 Task: For heading Arial with bold.  font size for heading22,  'Change the font style of data to'Arial Narrow.  and font size to 14,  Change the alignment of both headline & data to Align middle.  In the sheet   Victory Sales log book
Action: Mouse moved to (66, 188)
Screenshot: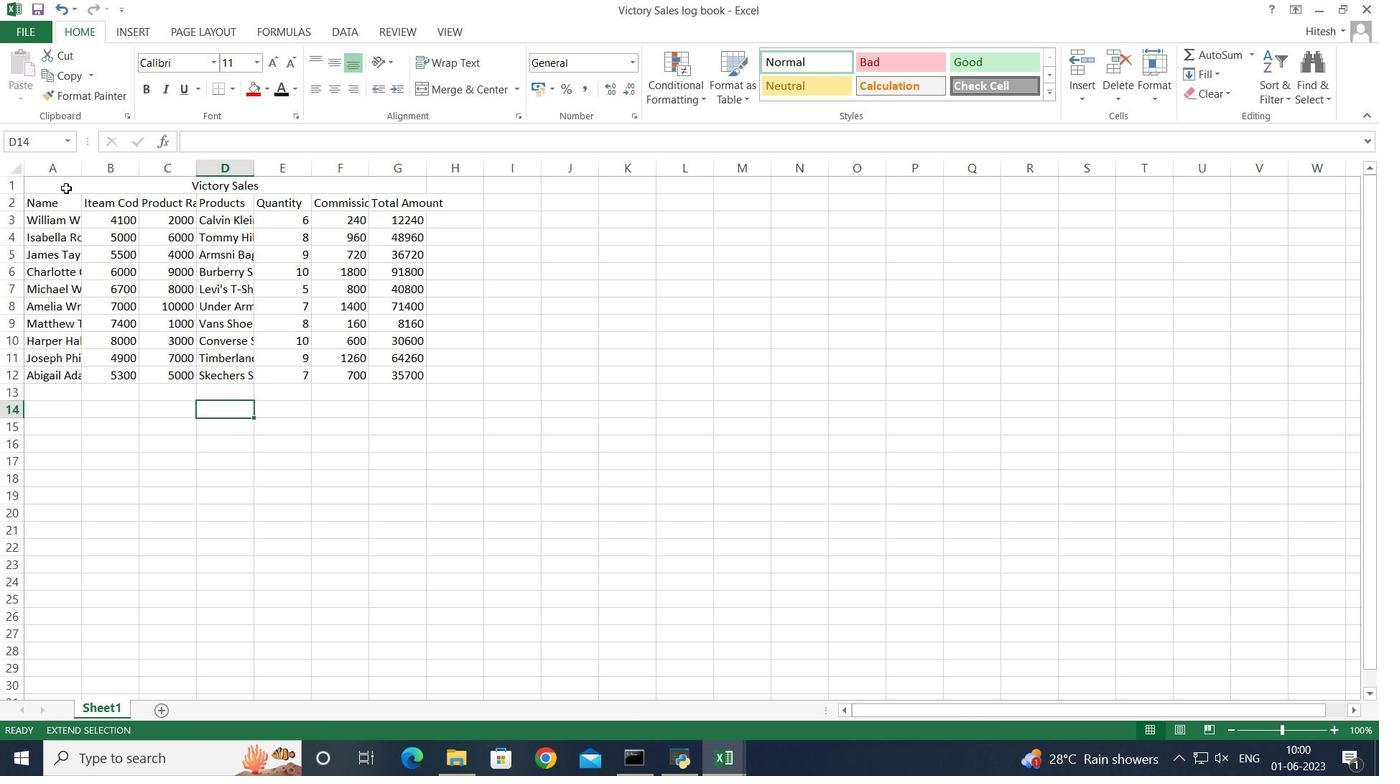 
Action: Mouse pressed left at (66, 188)
Screenshot: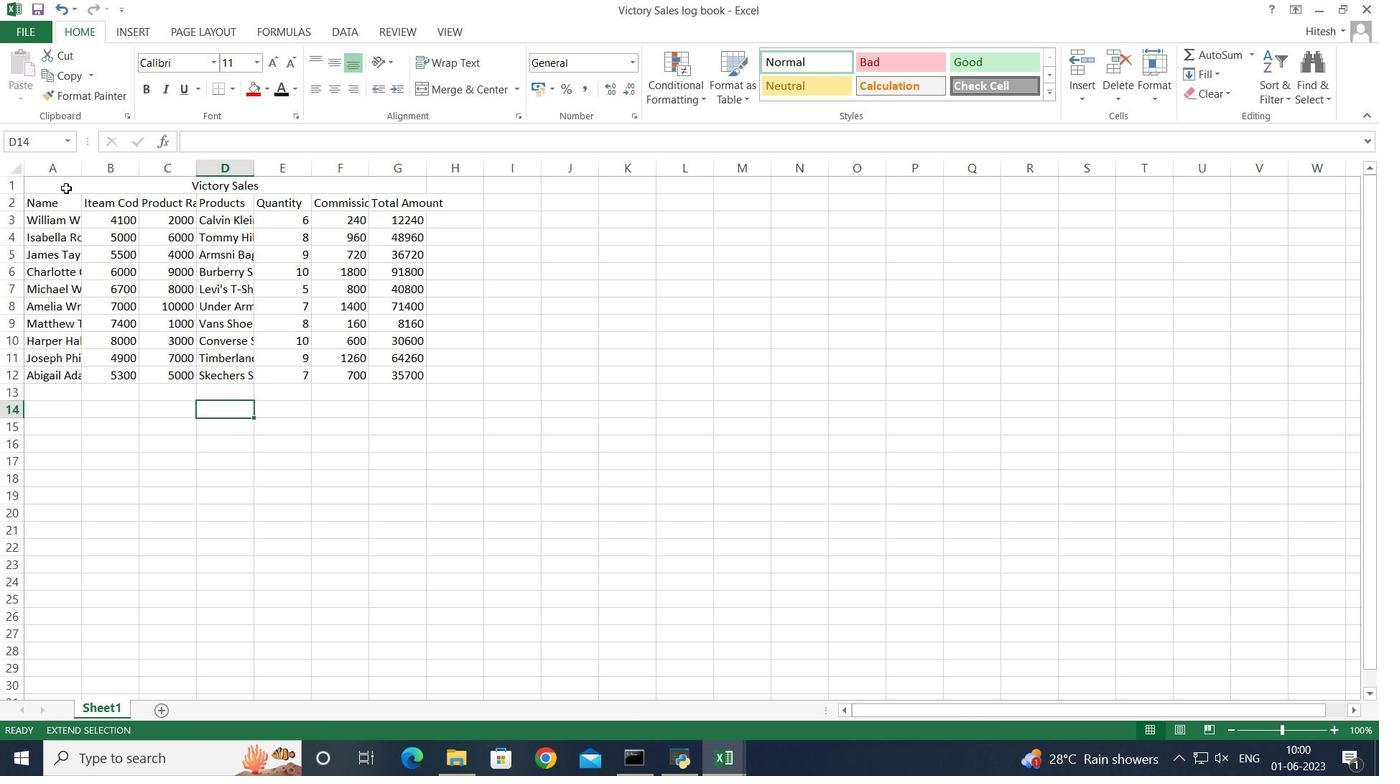 
Action: Mouse moved to (150, 488)
Screenshot: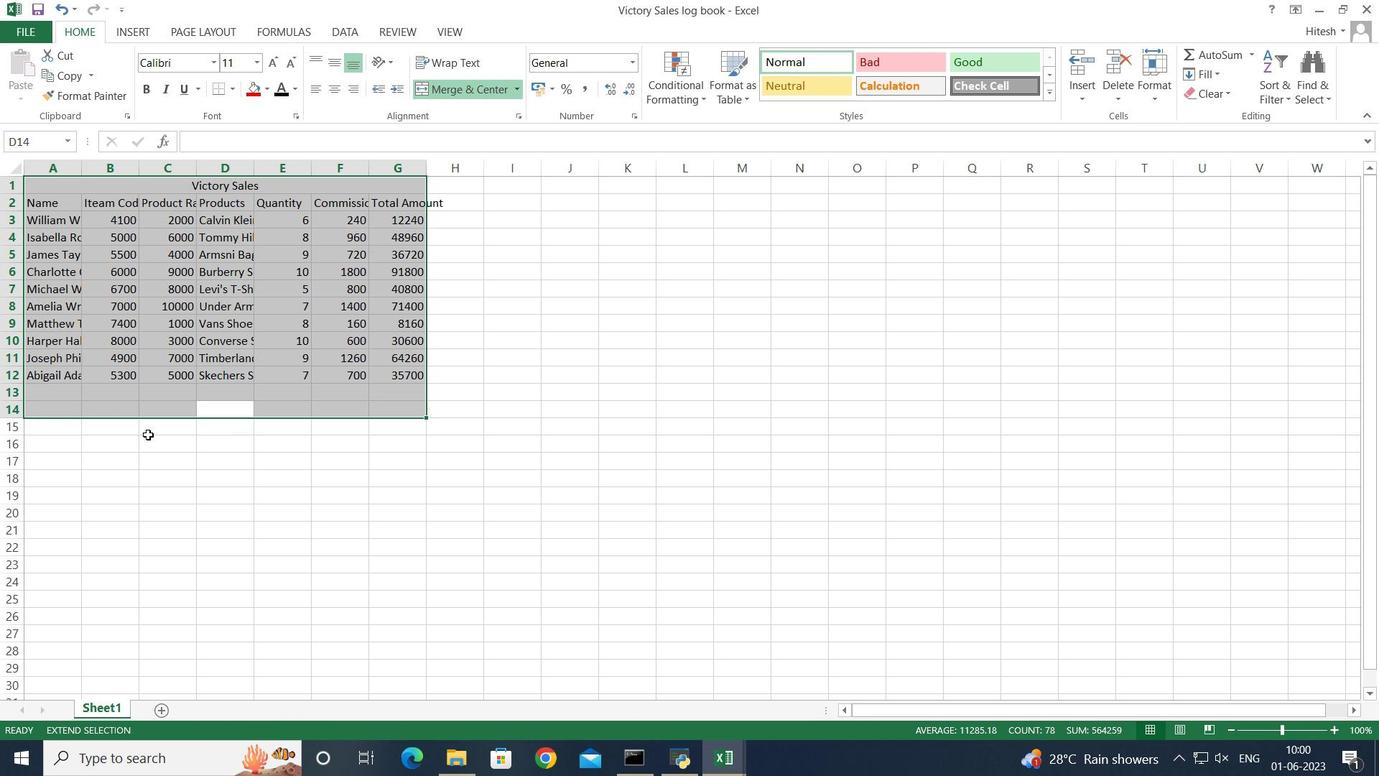 
Action: Mouse pressed left at (150, 488)
Screenshot: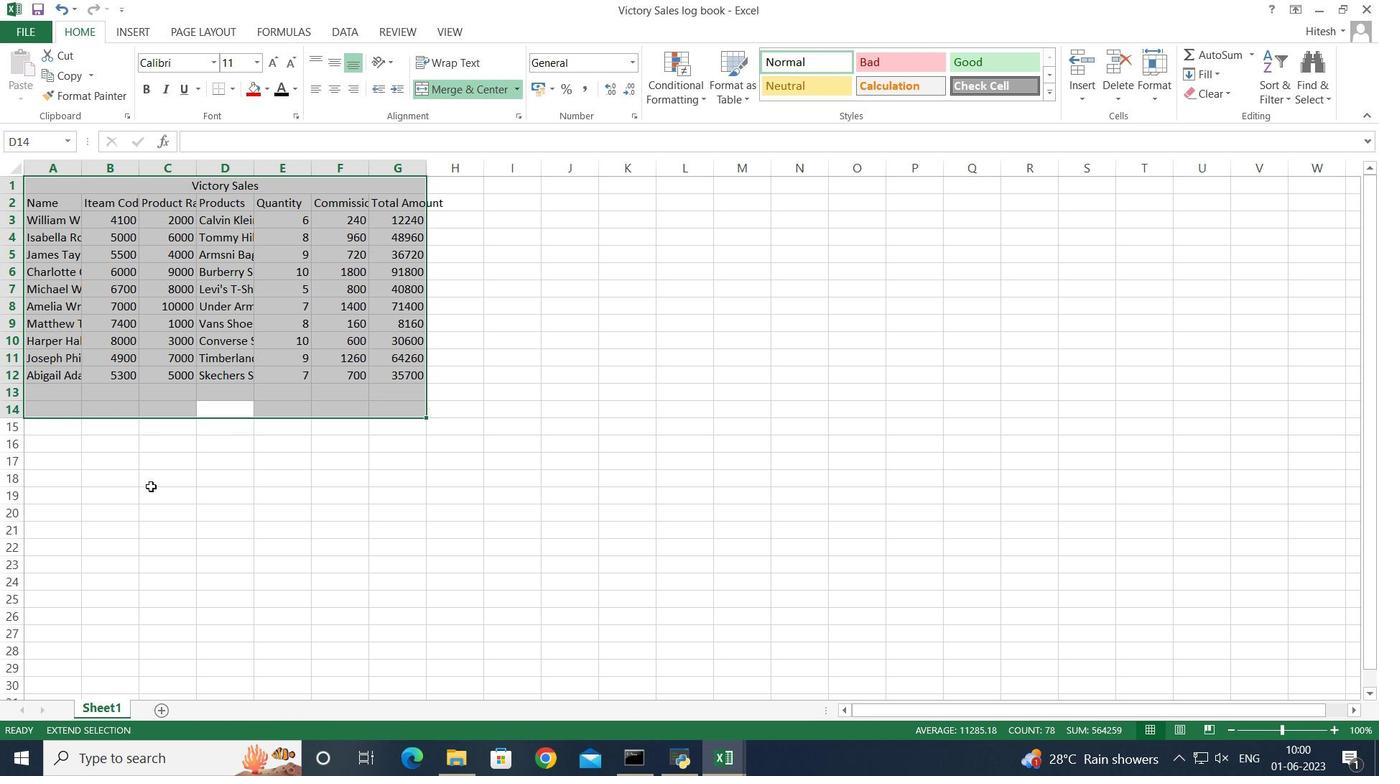 
Action: Mouse moved to (227, 406)
Screenshot: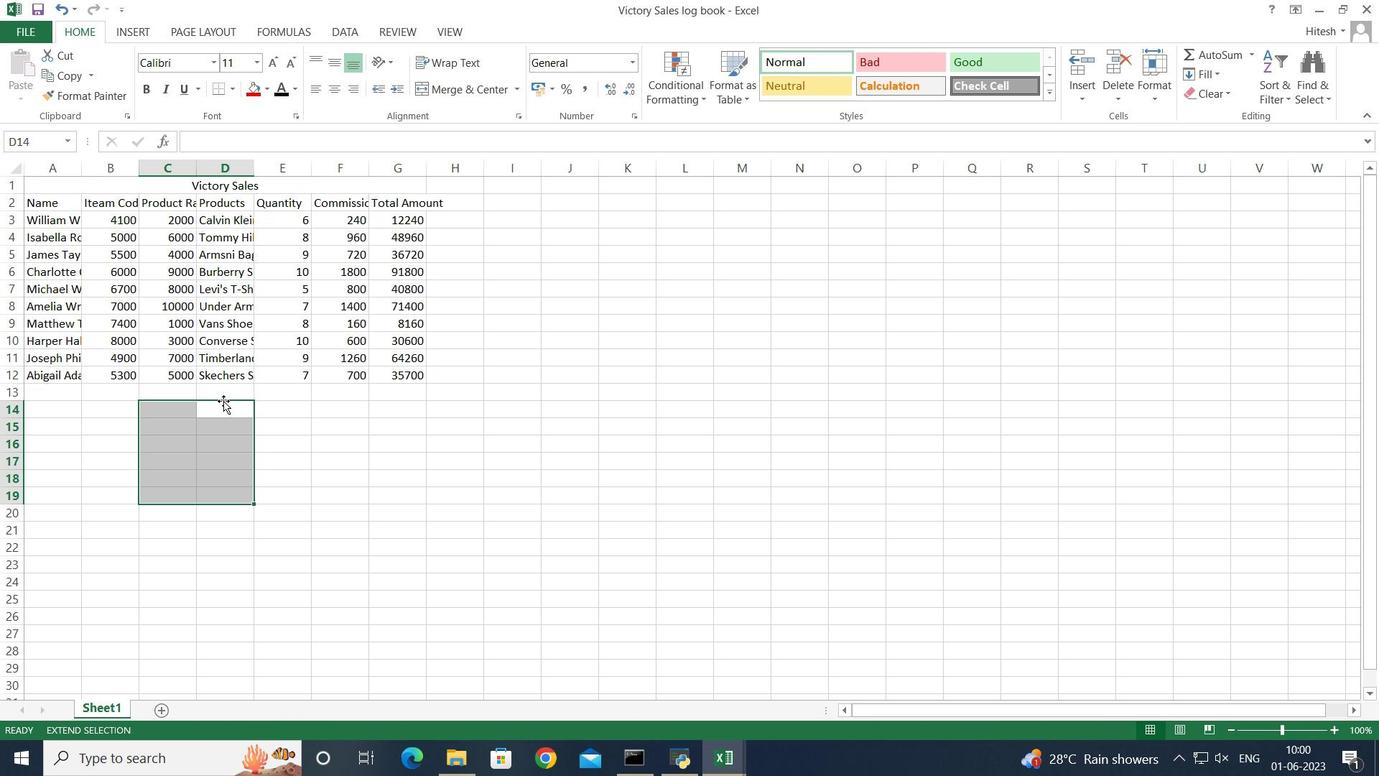 
Action: Mouse pressed left at (227, 406)
Screenshot: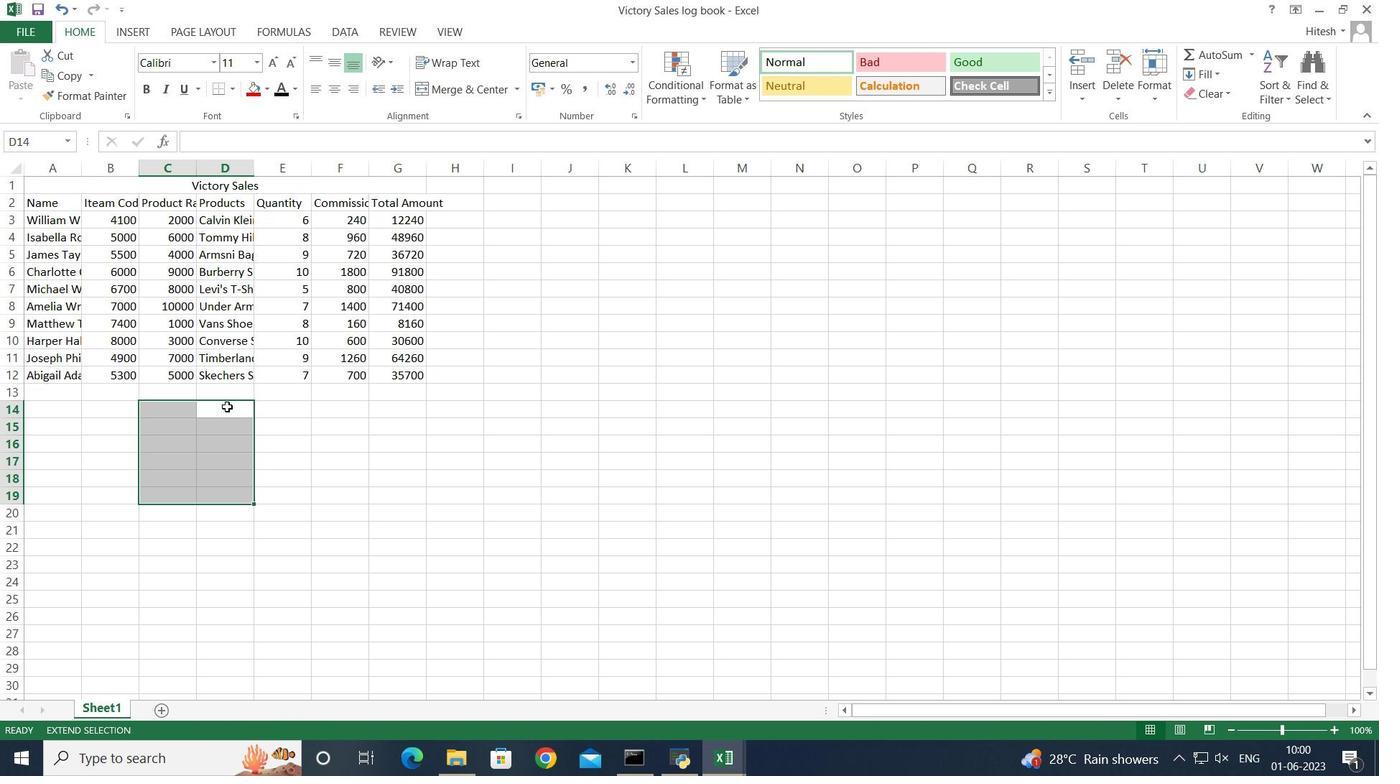 
Action: Key pressed j<Key.backspace><Key.backspace>
Screenshot: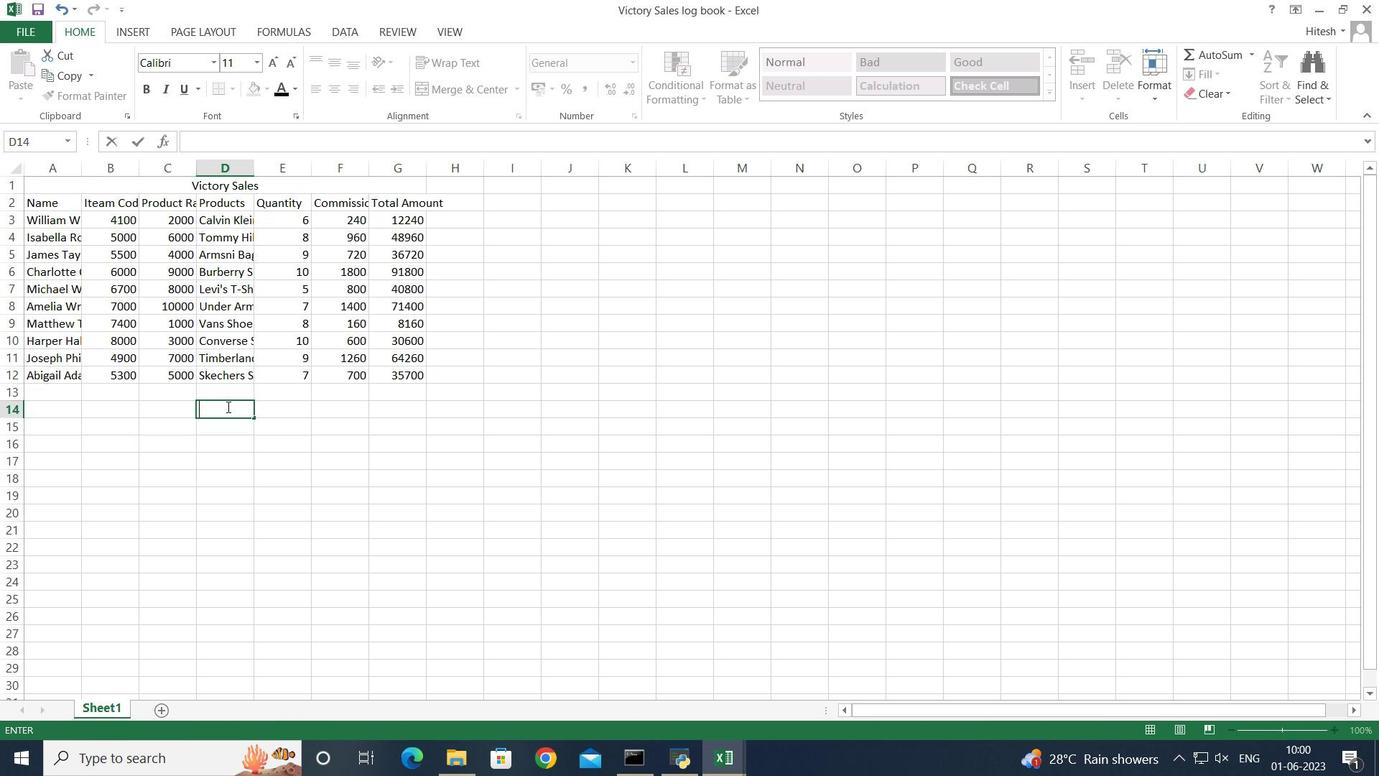 
Action: Mouse moved to (68, 179)
Screenshot: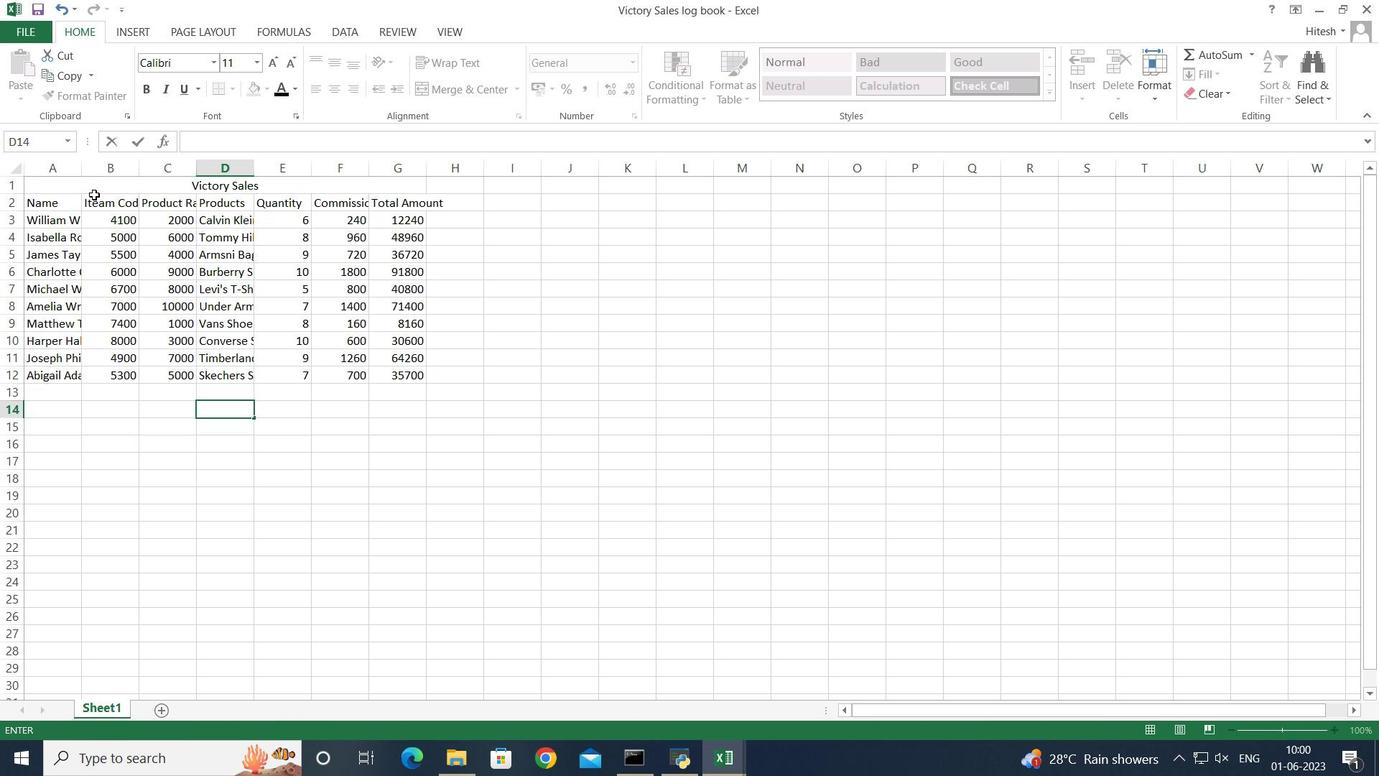 
Action: Mouse pressed left at (68, 179)
Screenshot: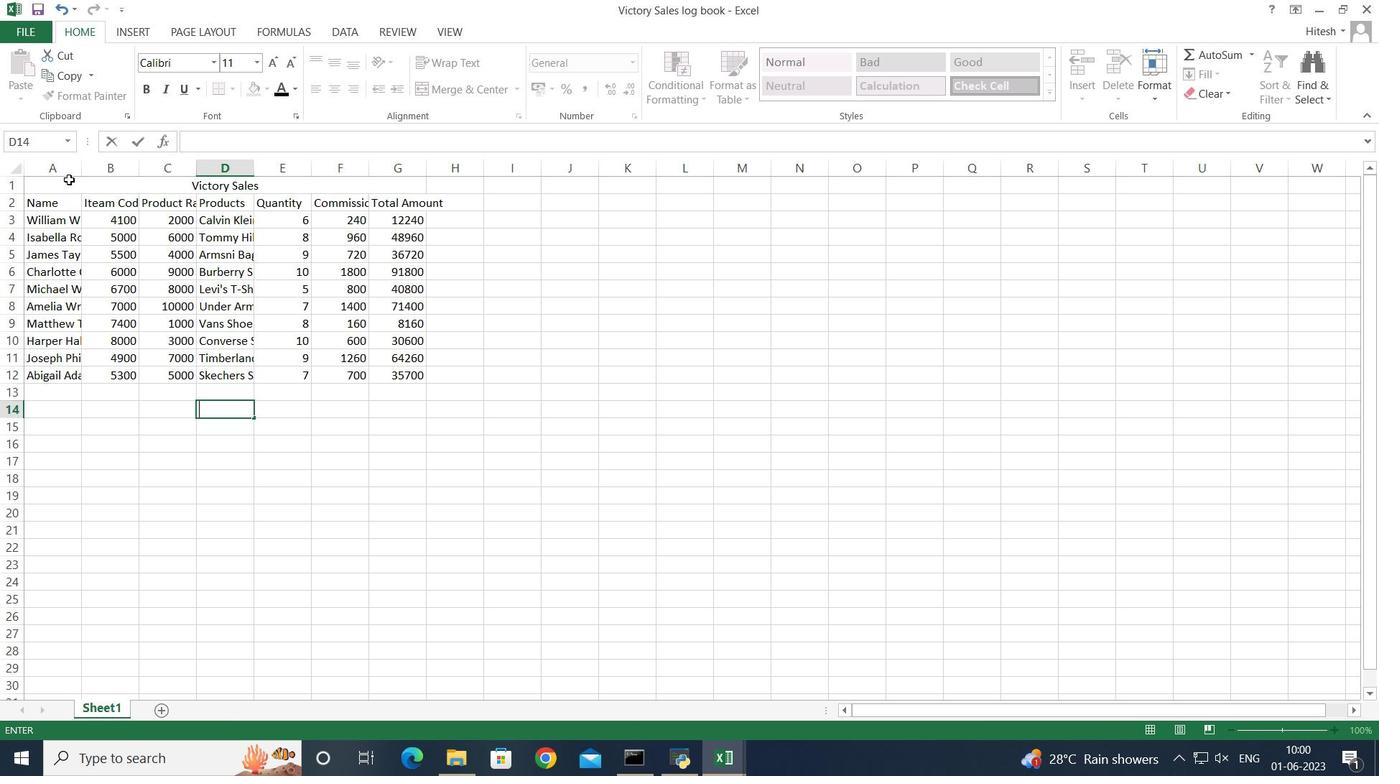 
Action: Mouse moved to (217, 62)
Screenshot: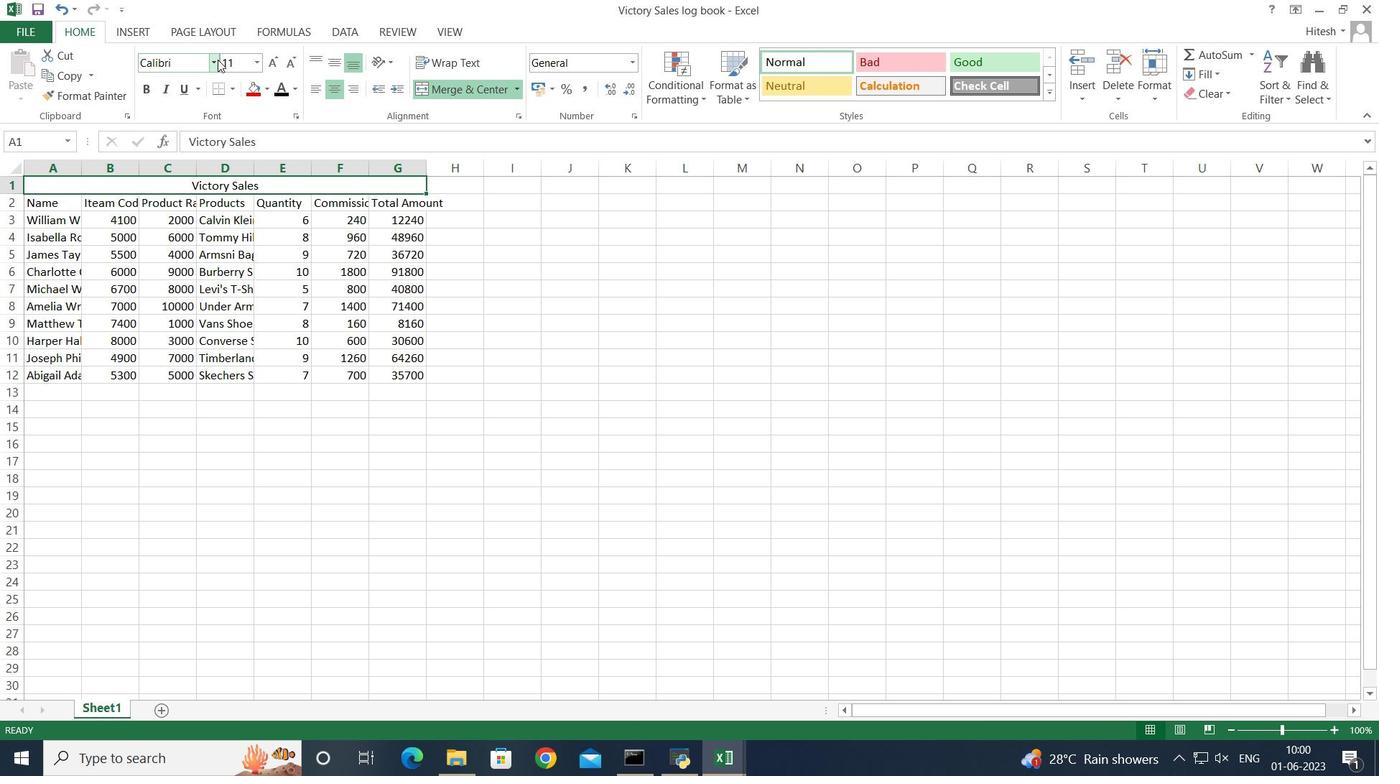 
Action: Mouse pressed left at (217, 62)
Screenshot: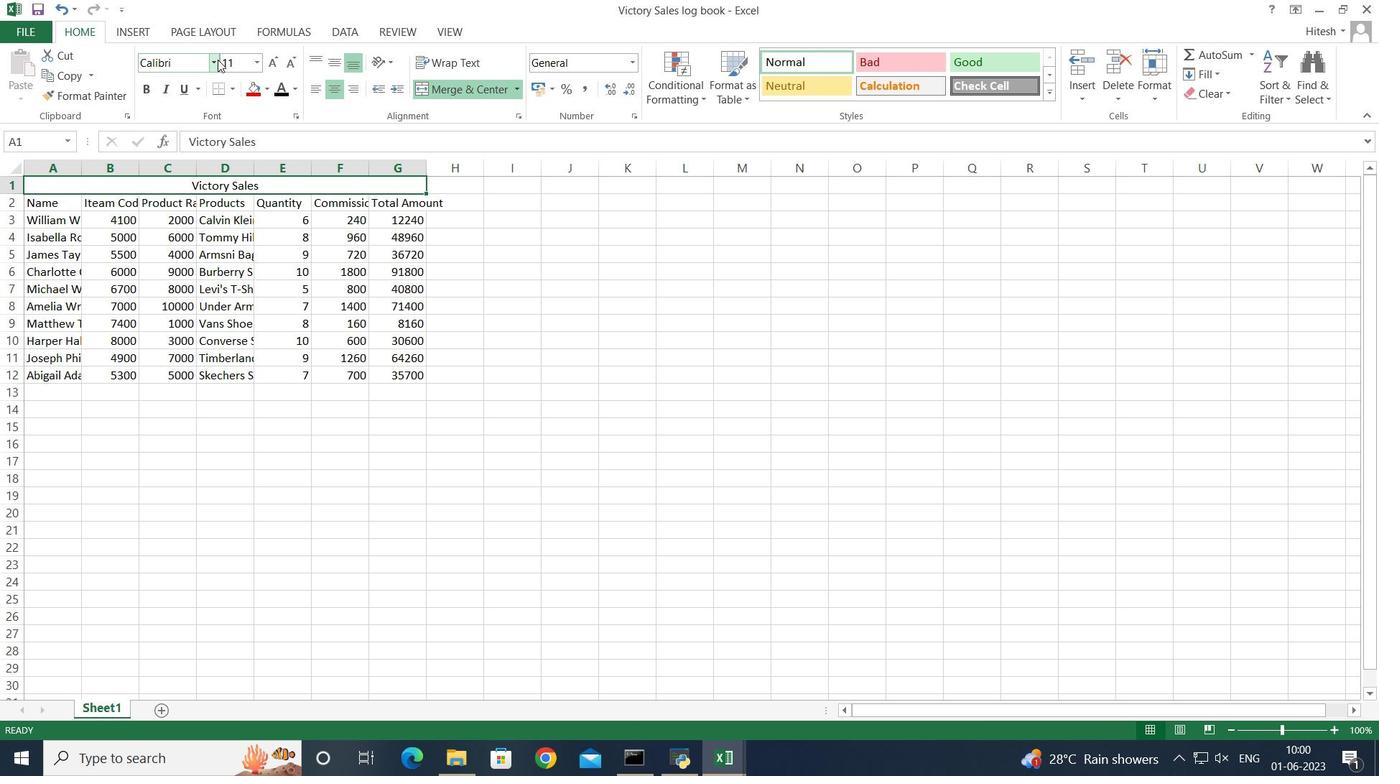 
Action: Mouse moved to (206, 209)
Screenshot: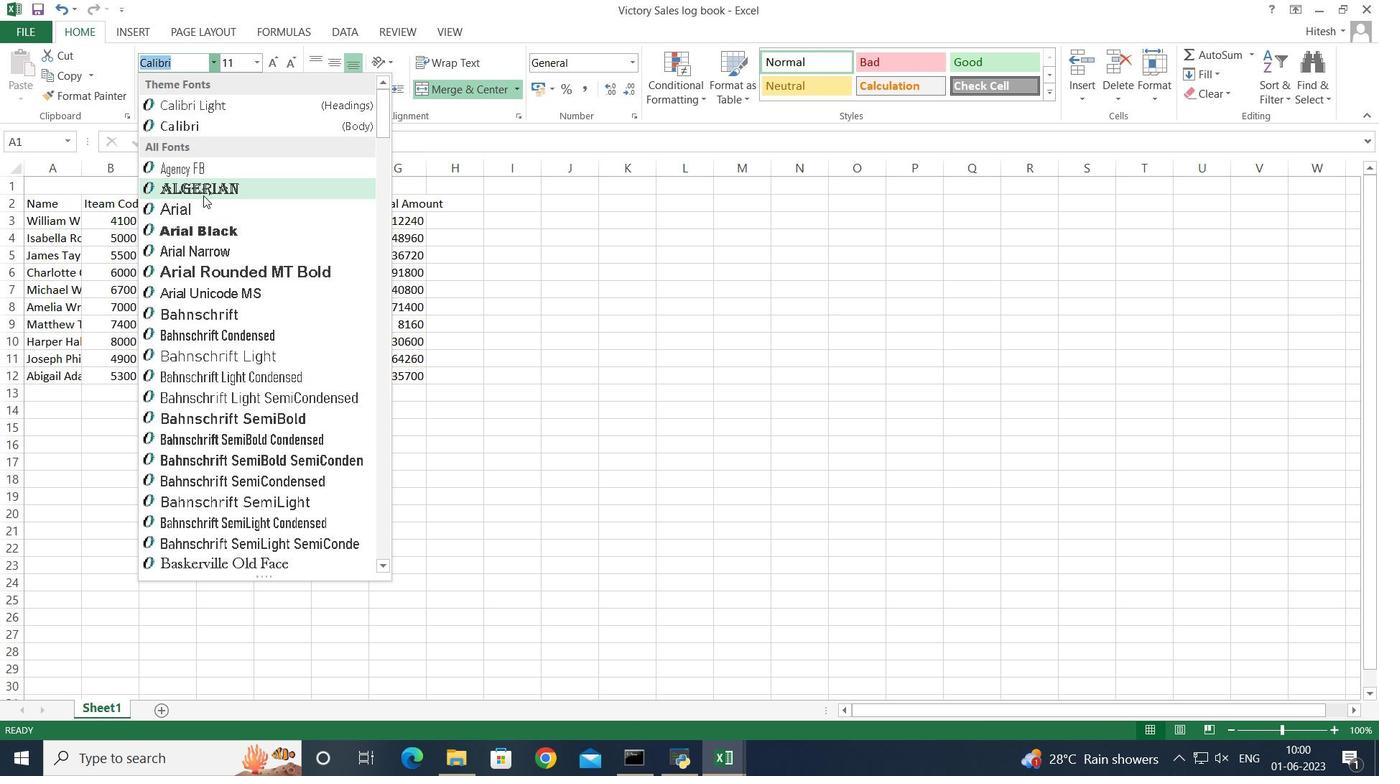 
Action: Mouse pressed left at (206, 209)
Screenshot: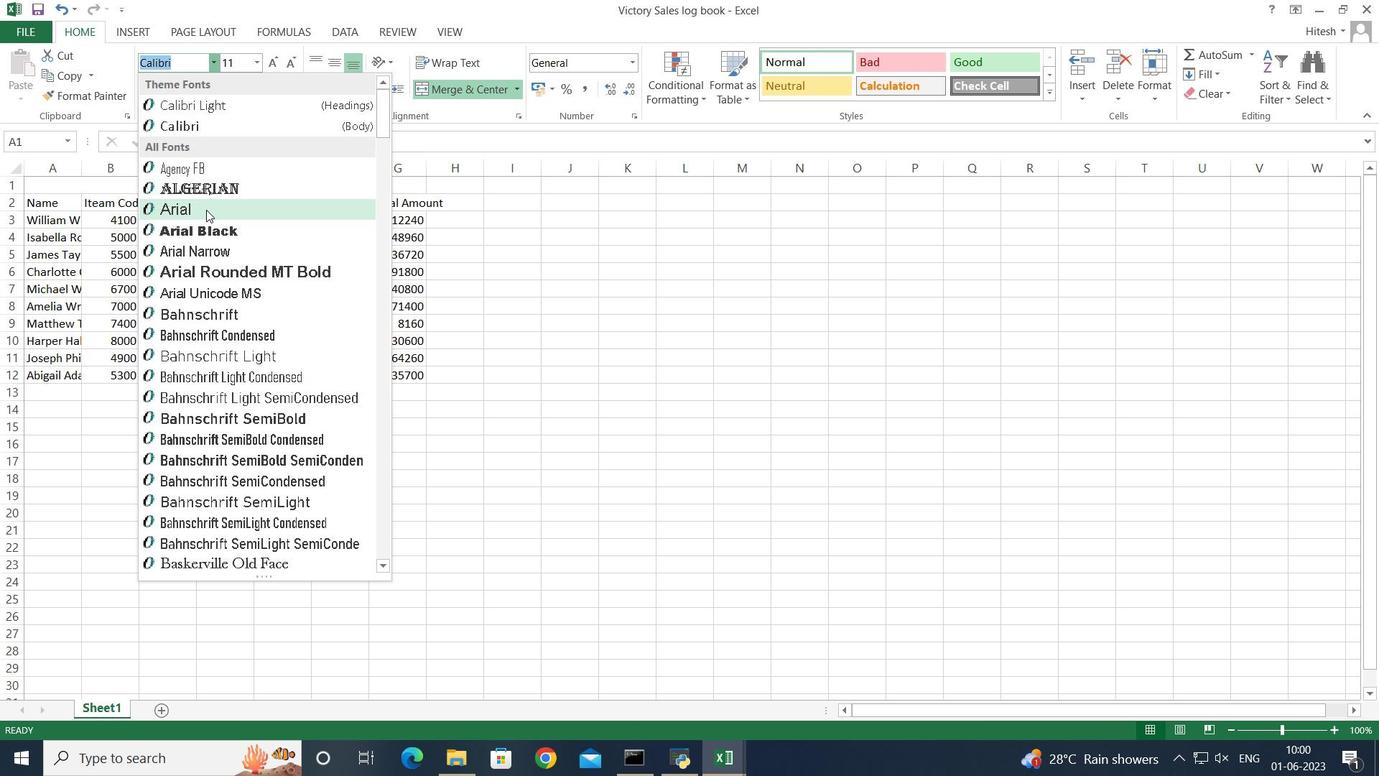 
Action: Mouse moved to (146, 90)
Screenshot: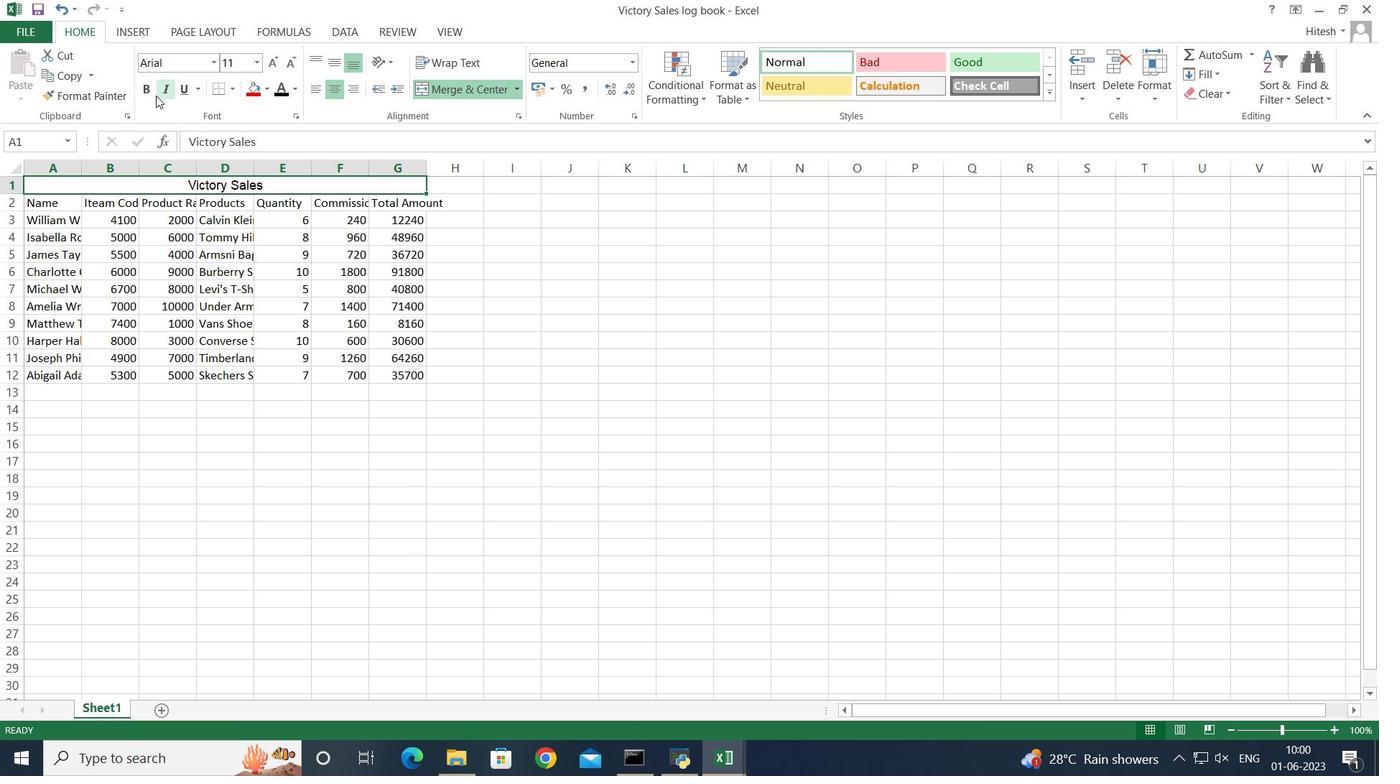 
Action: Mouse pressed left at (146, 90)
Screenshot: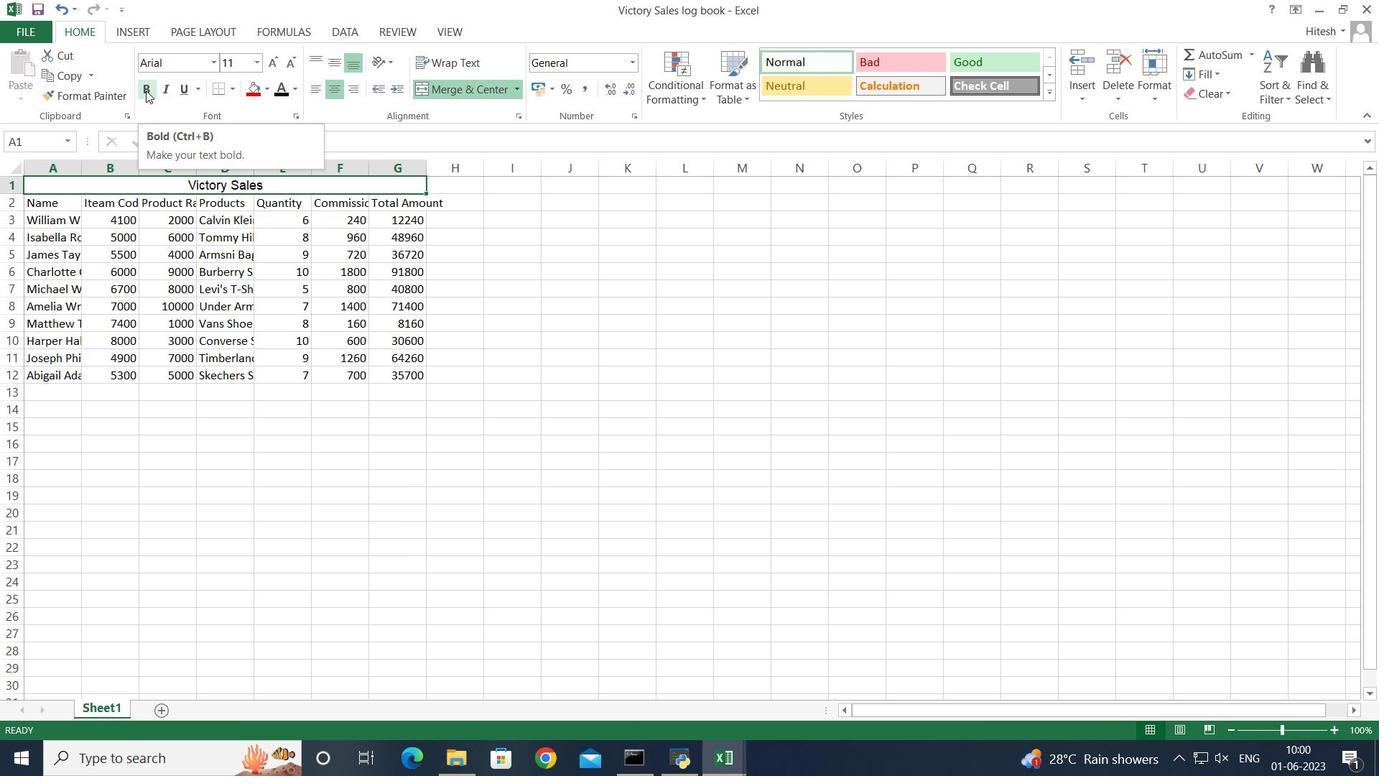 
Action: Mouse moved to (255, 63)
Screenshot: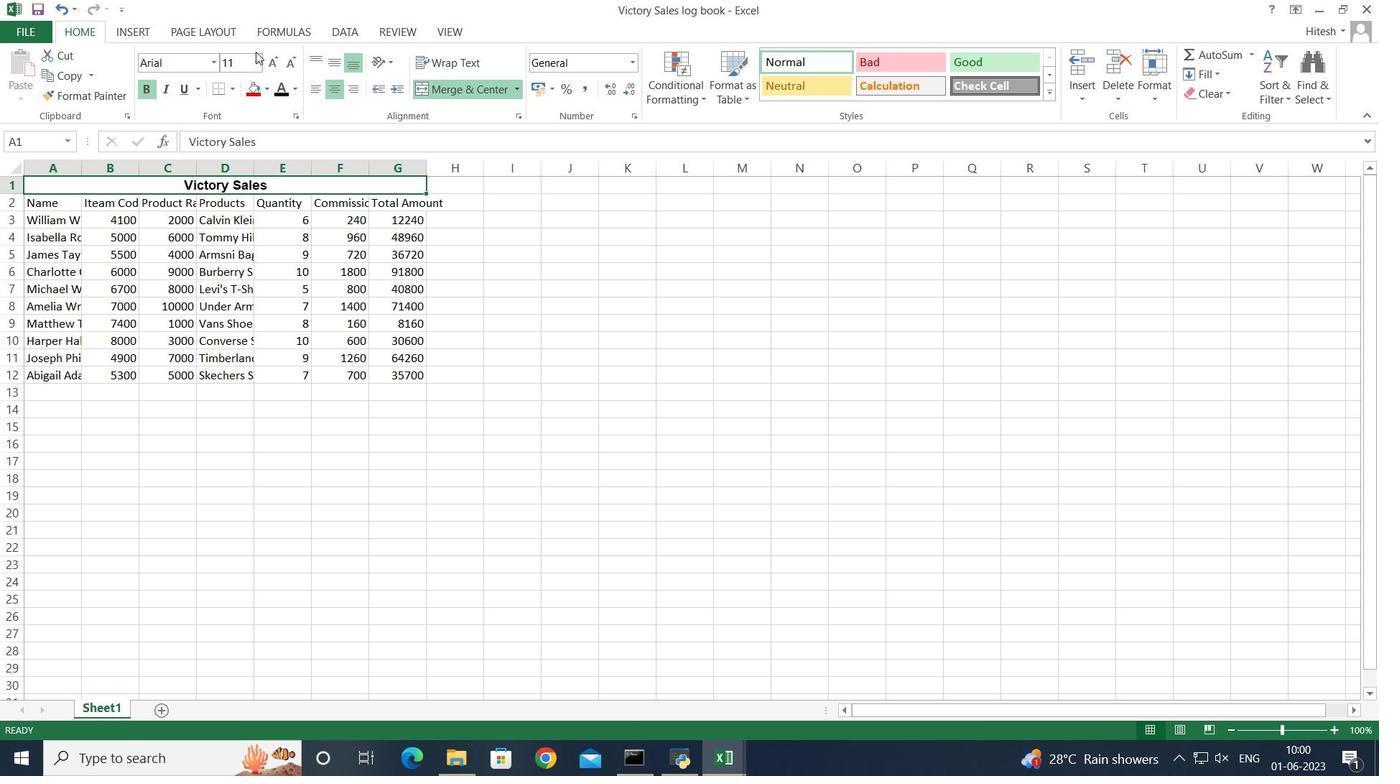 
Action: Mouse pressed left at (255, 63)
Screenshot: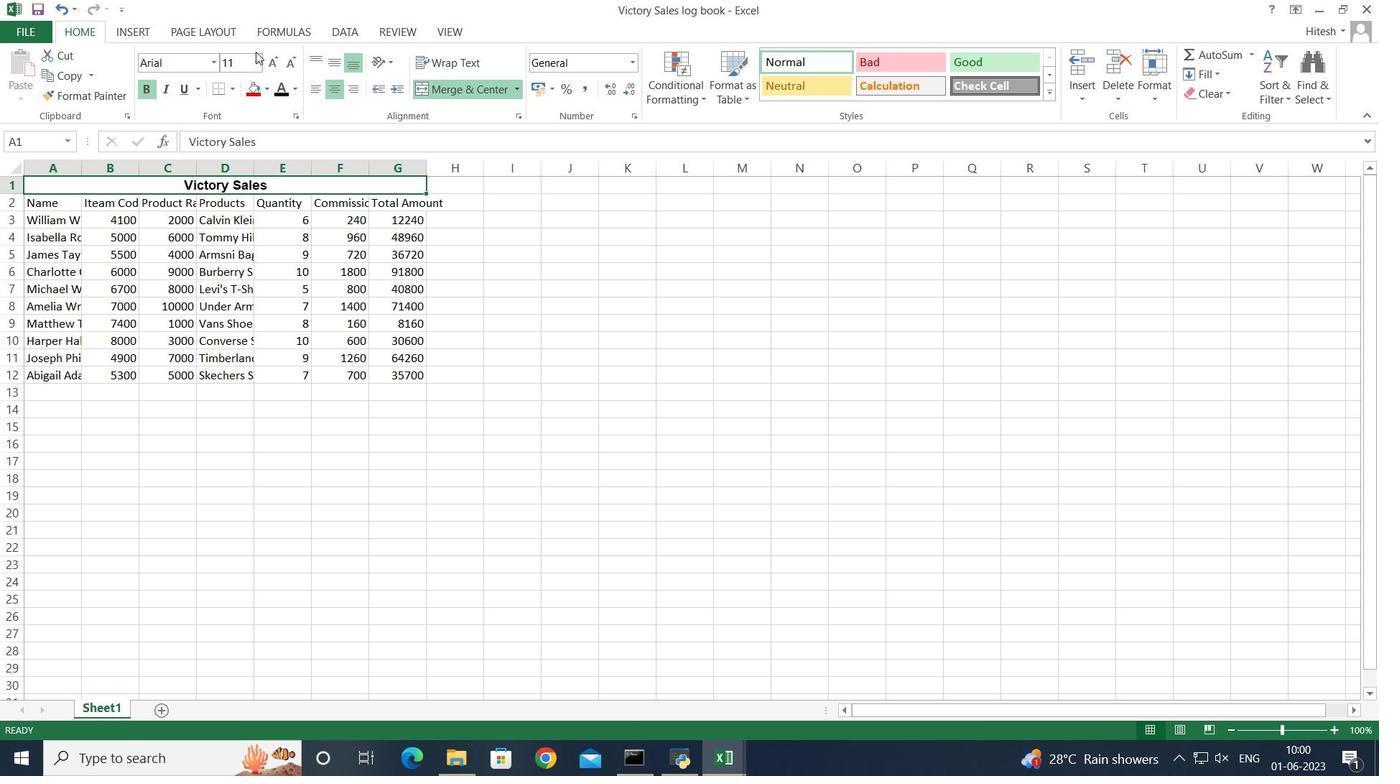 
Action: Mouse moved to (232, 235)
Screenshot: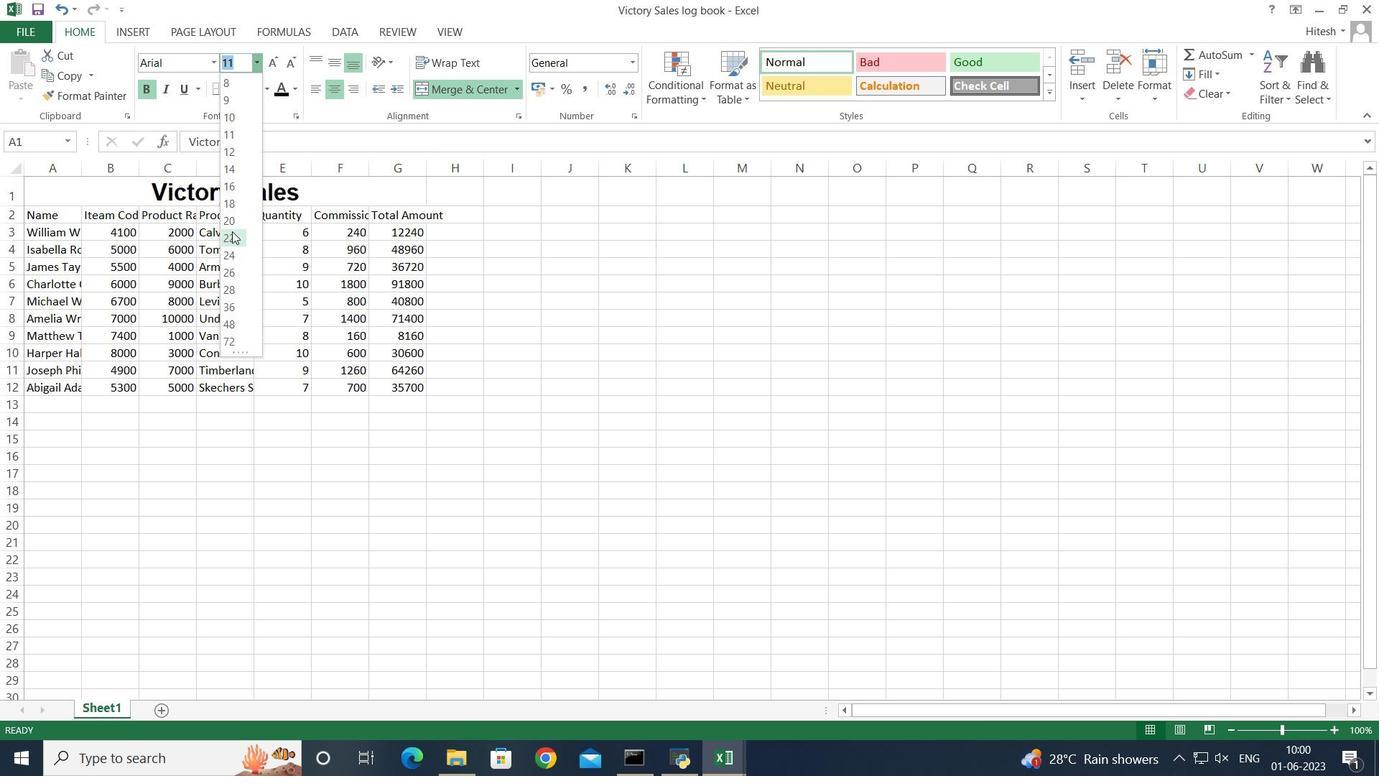 
Action: Mouse pressed left at (232, 235)
Screenshot: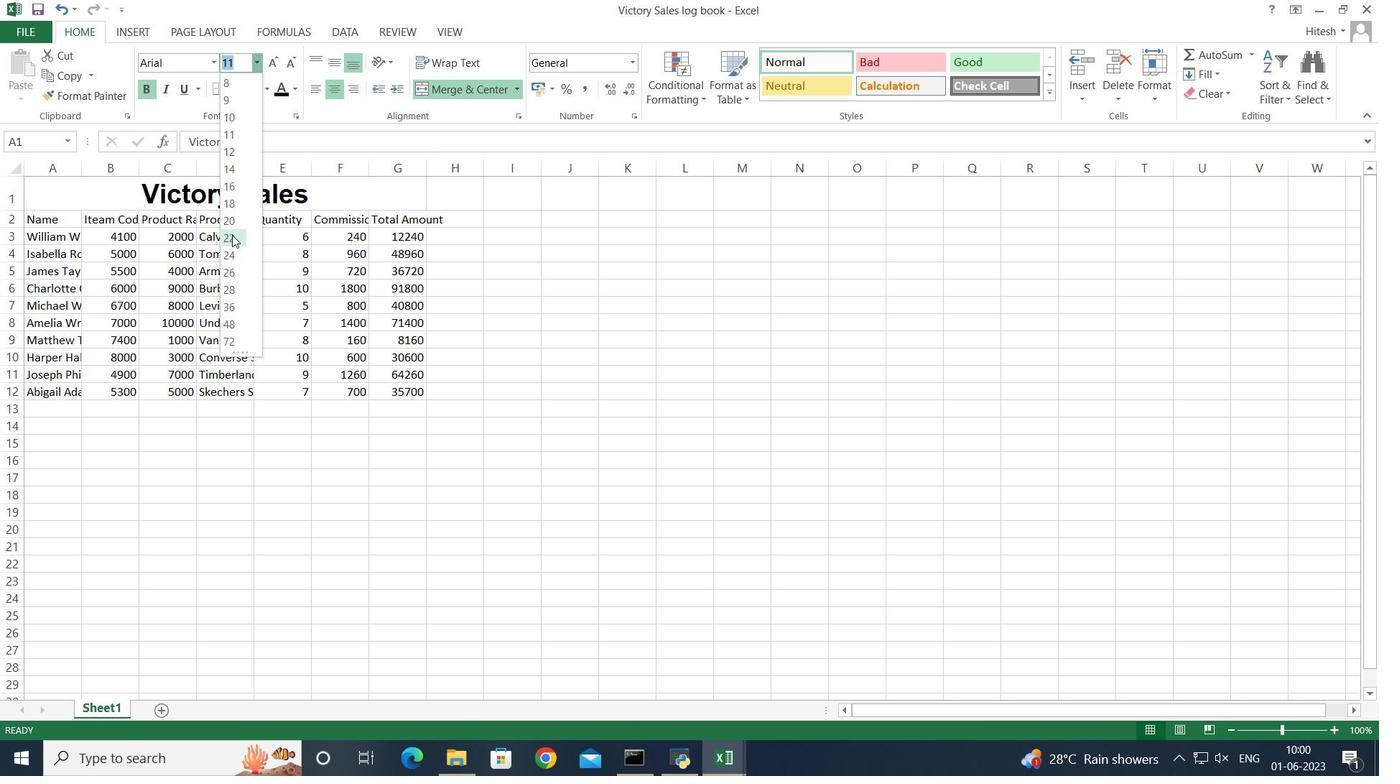 
Action: Mouse moved to (183, 444)
Screenshot: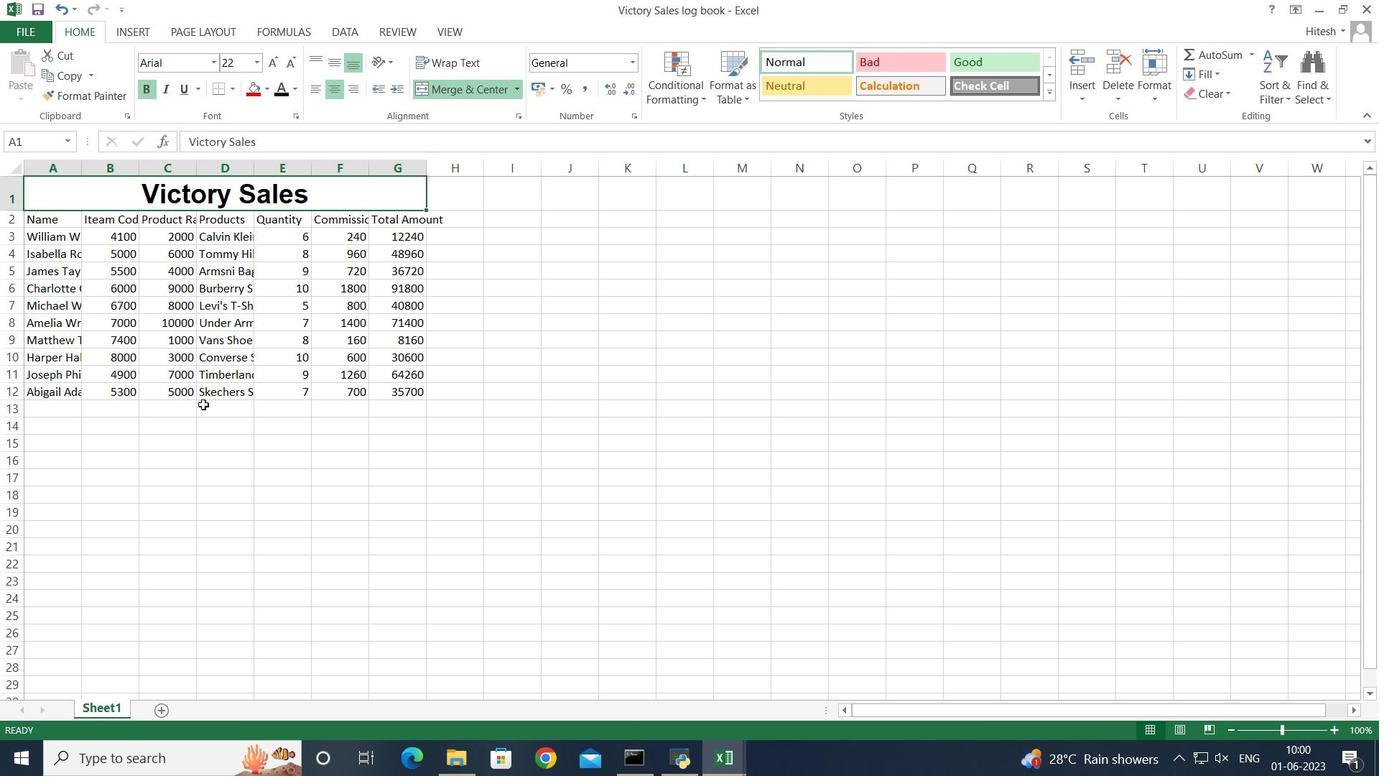 
Action: Mouse pressed left at (183, 444)
Screenshot: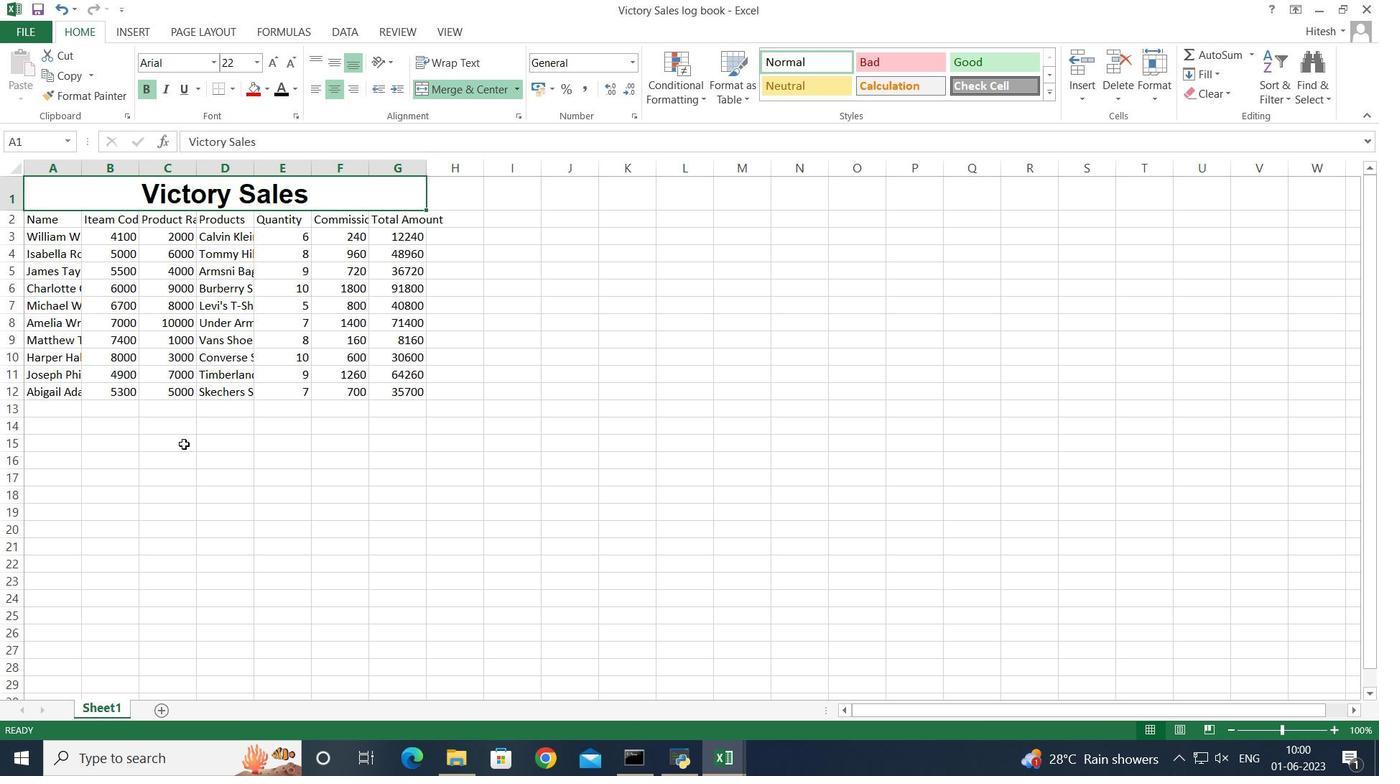 
Action: Mouse moved to (45, 222)
Screenshot: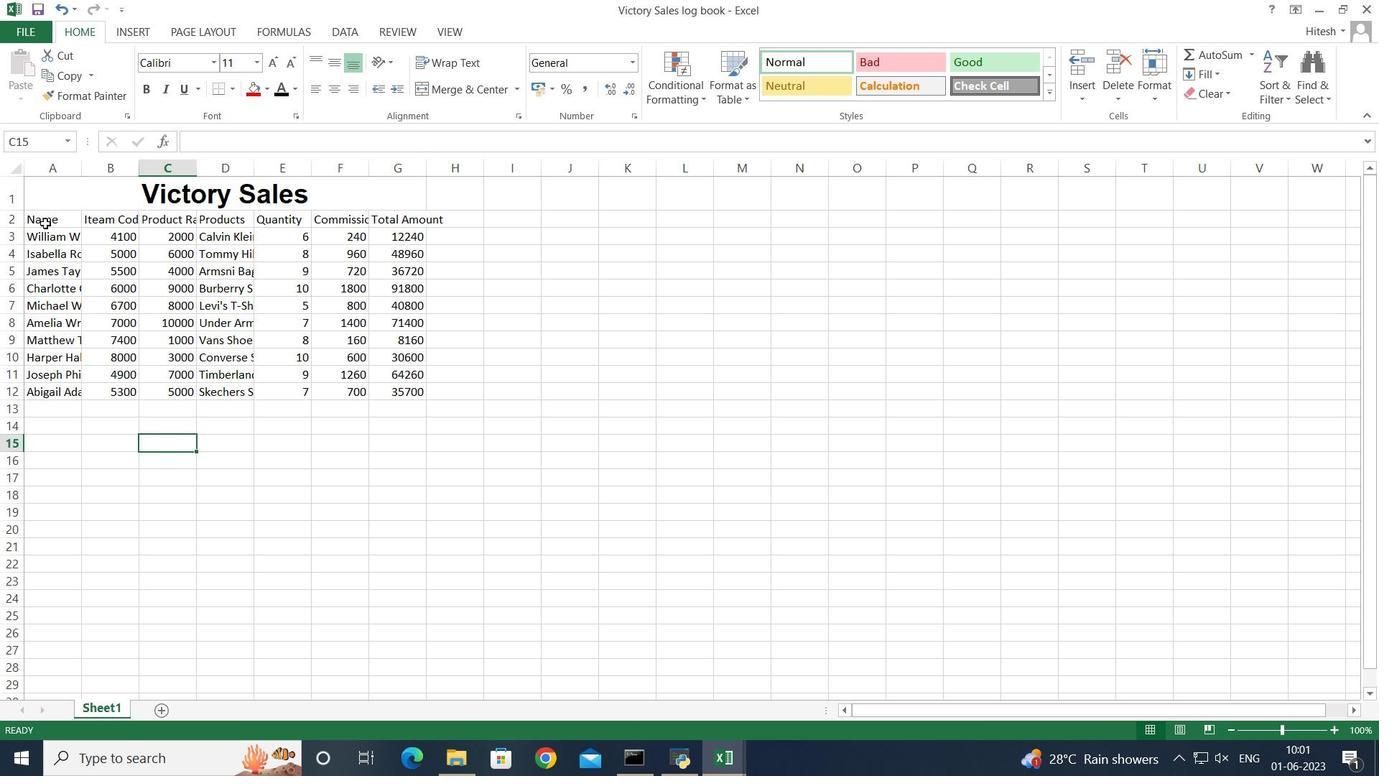 
Action: Mouse pressed left at (45, 222)
Screenshot: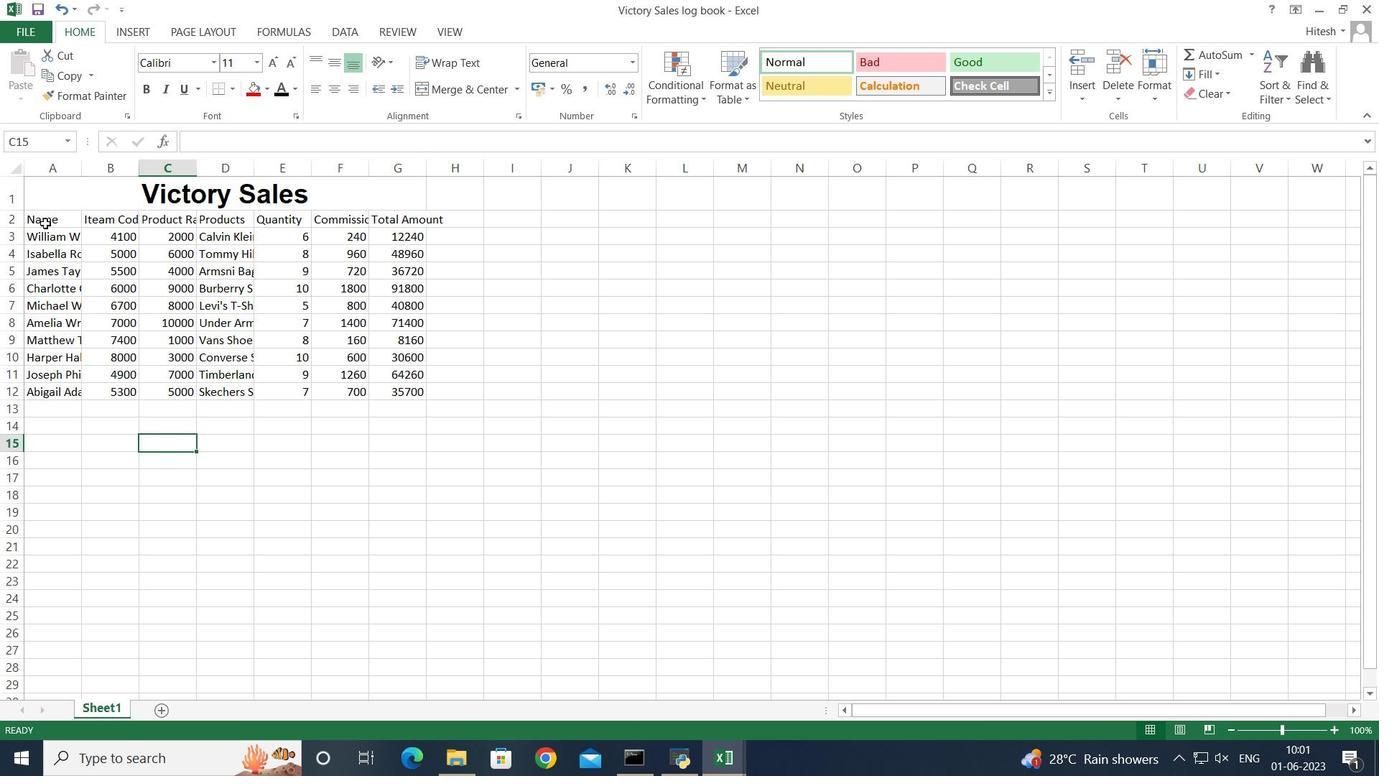 
Action: Key pressed <Key.shift><Key.shift><Key.shift><Key.shift><Key.shift><Key.shift><Key.right><Key.right><Key.right><Key.right><Key.right><Key.right><Key.down><Key.down><Key.down><Key.down><Key.down><Key.down><Key.down><Key.down><Key.down><Key.down>
Screenshot: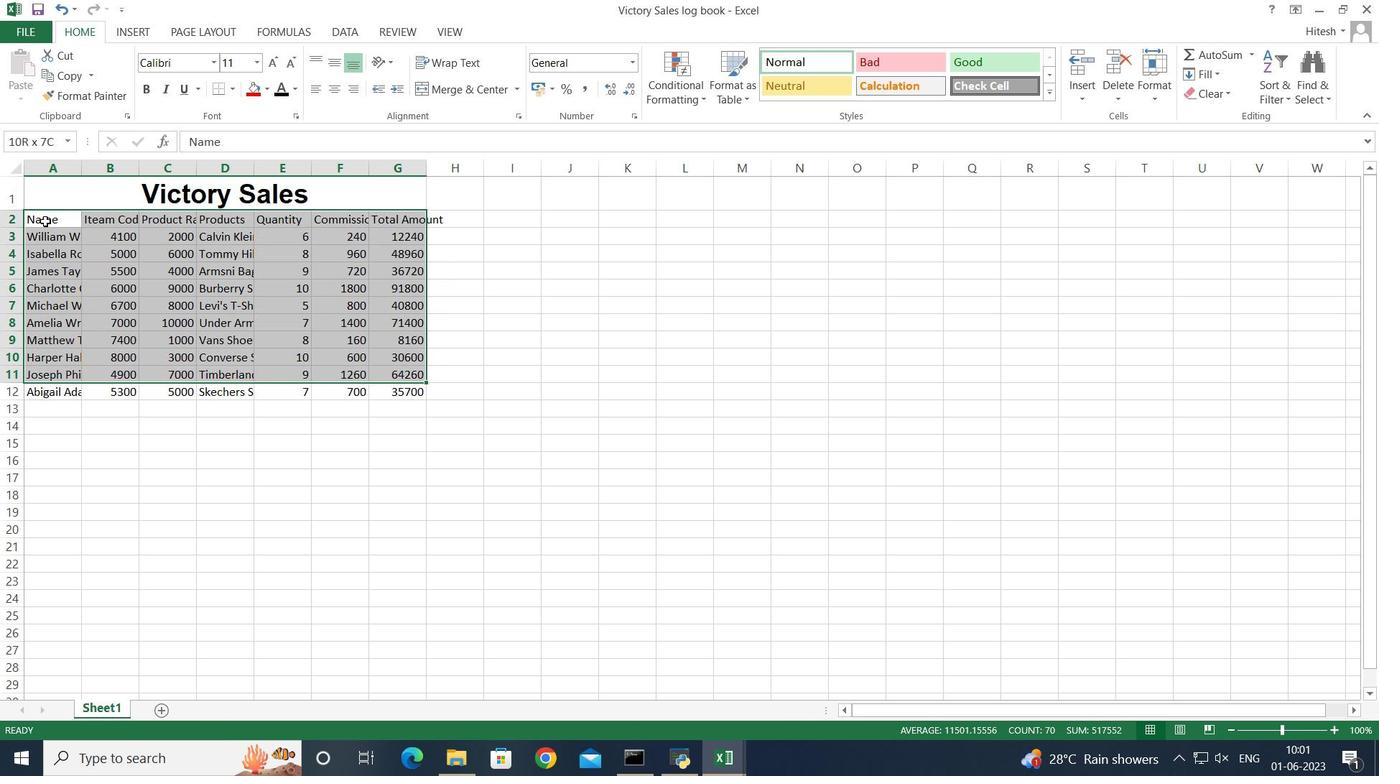 
Action: Mouse moved to (211, 58)
Screenshot: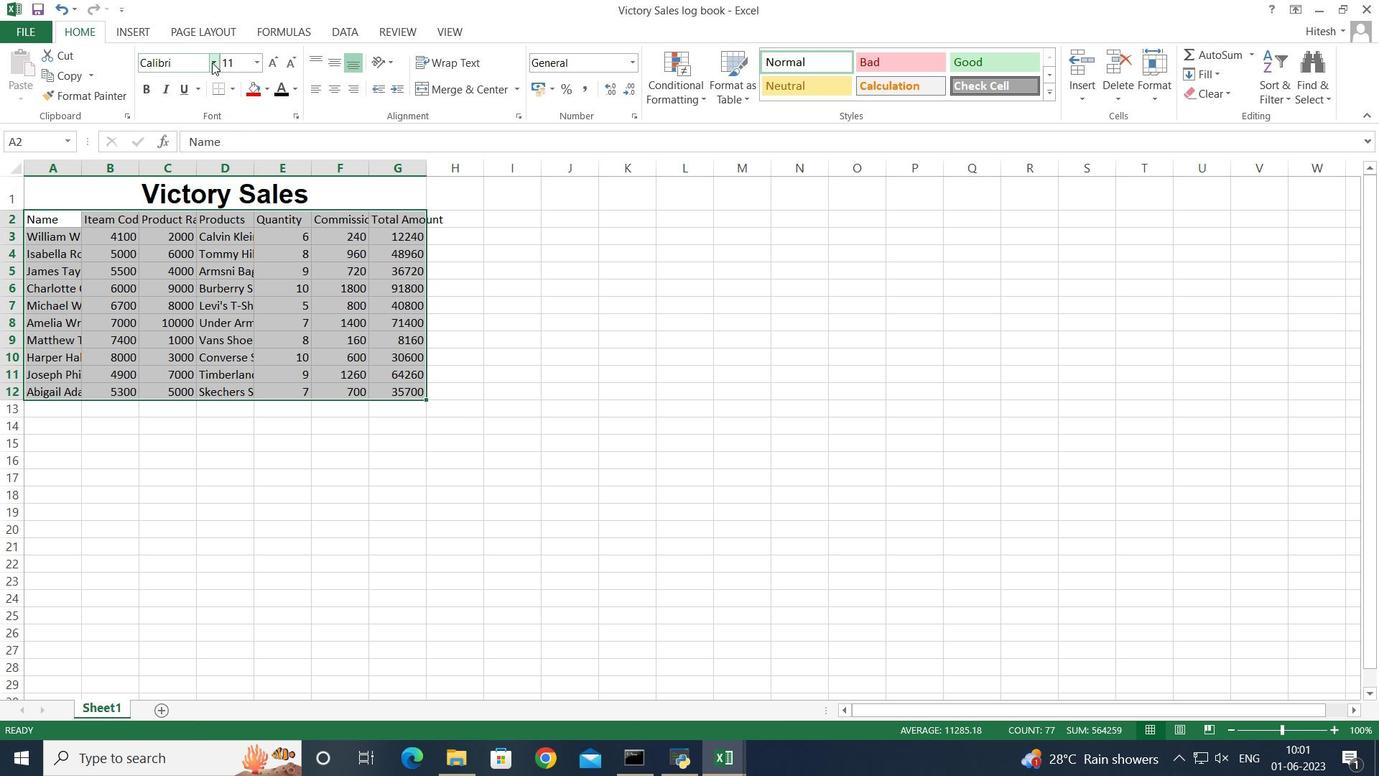 
Action: Mouse pressed left at (211, 58)
Screenshot: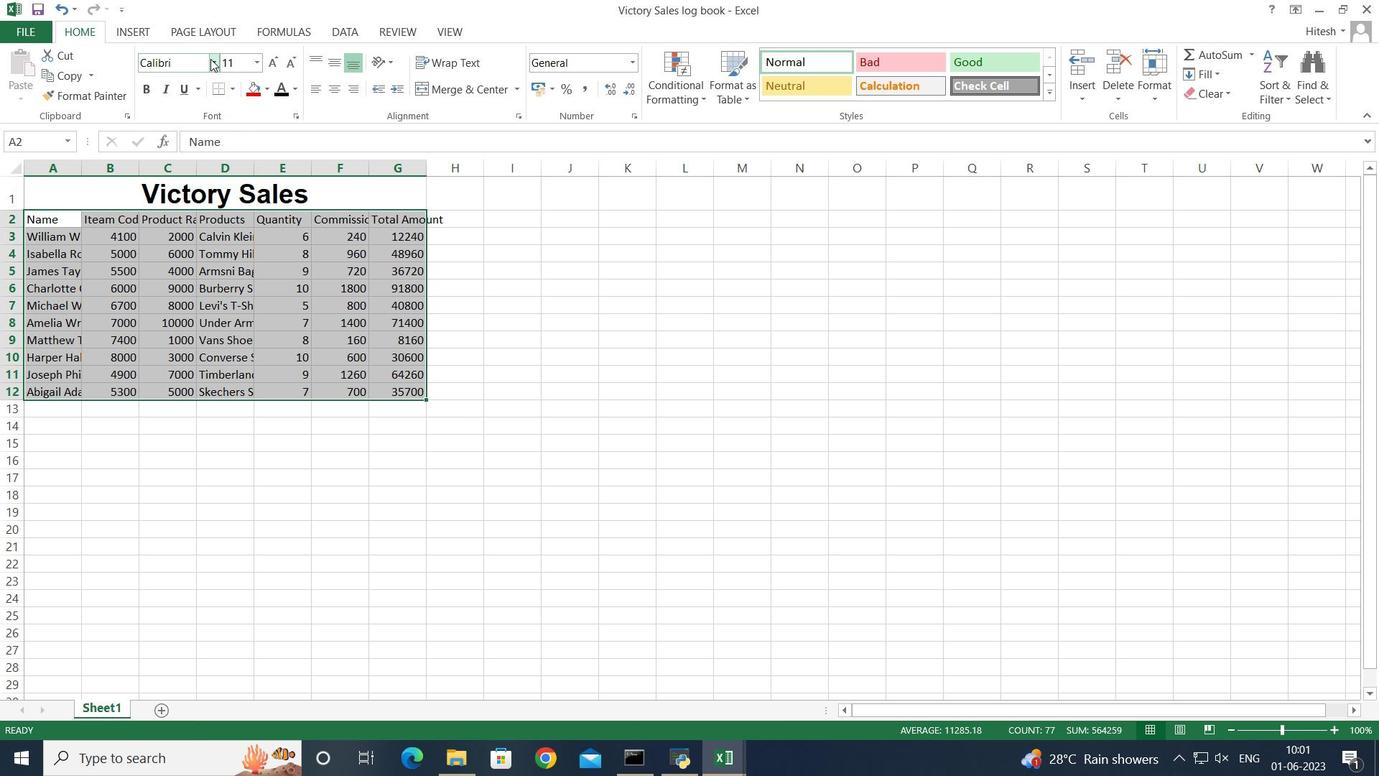 
Action: Mouse moved to (214, 248)
Screenshot: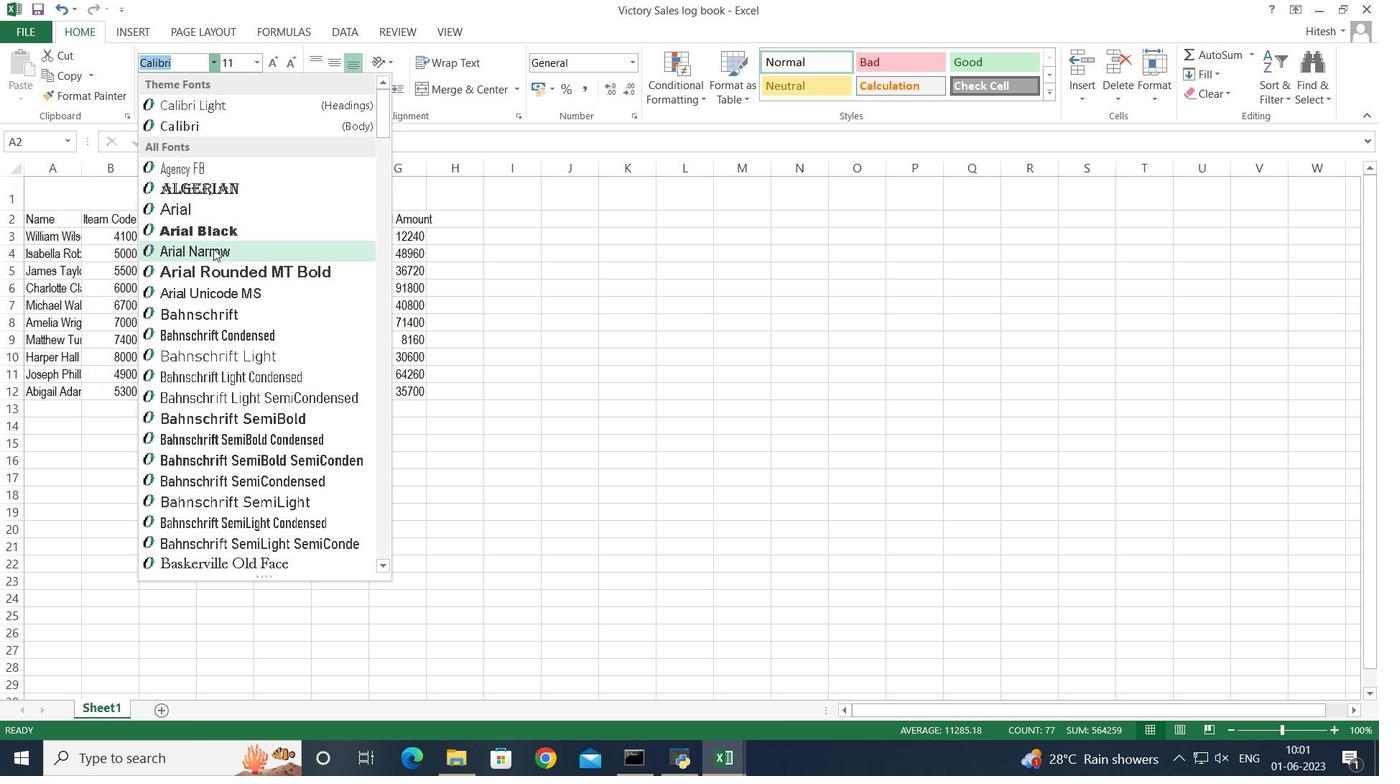 
Action: Mouse pressed left at (214, 248)
Screenshot: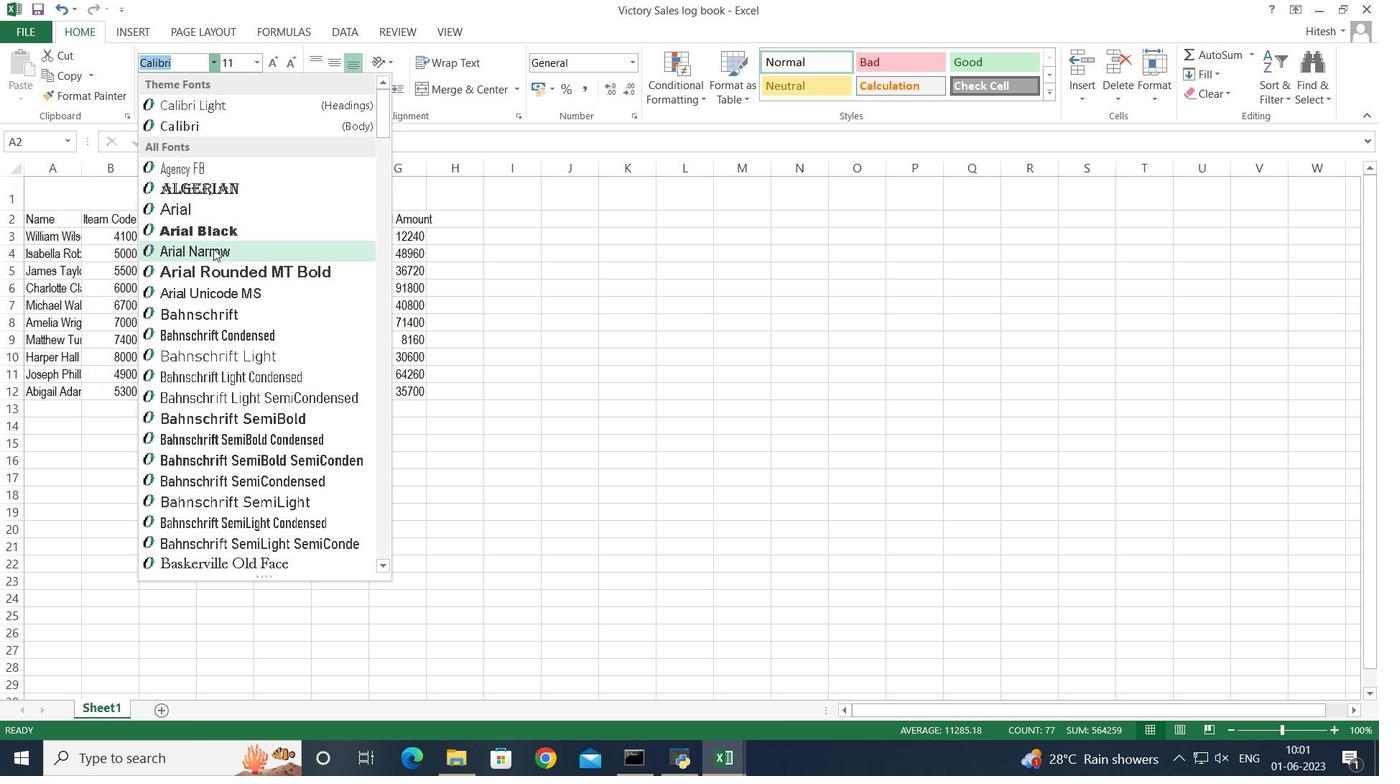 
Action: Mouse moved to (253, 58)
Screenshot: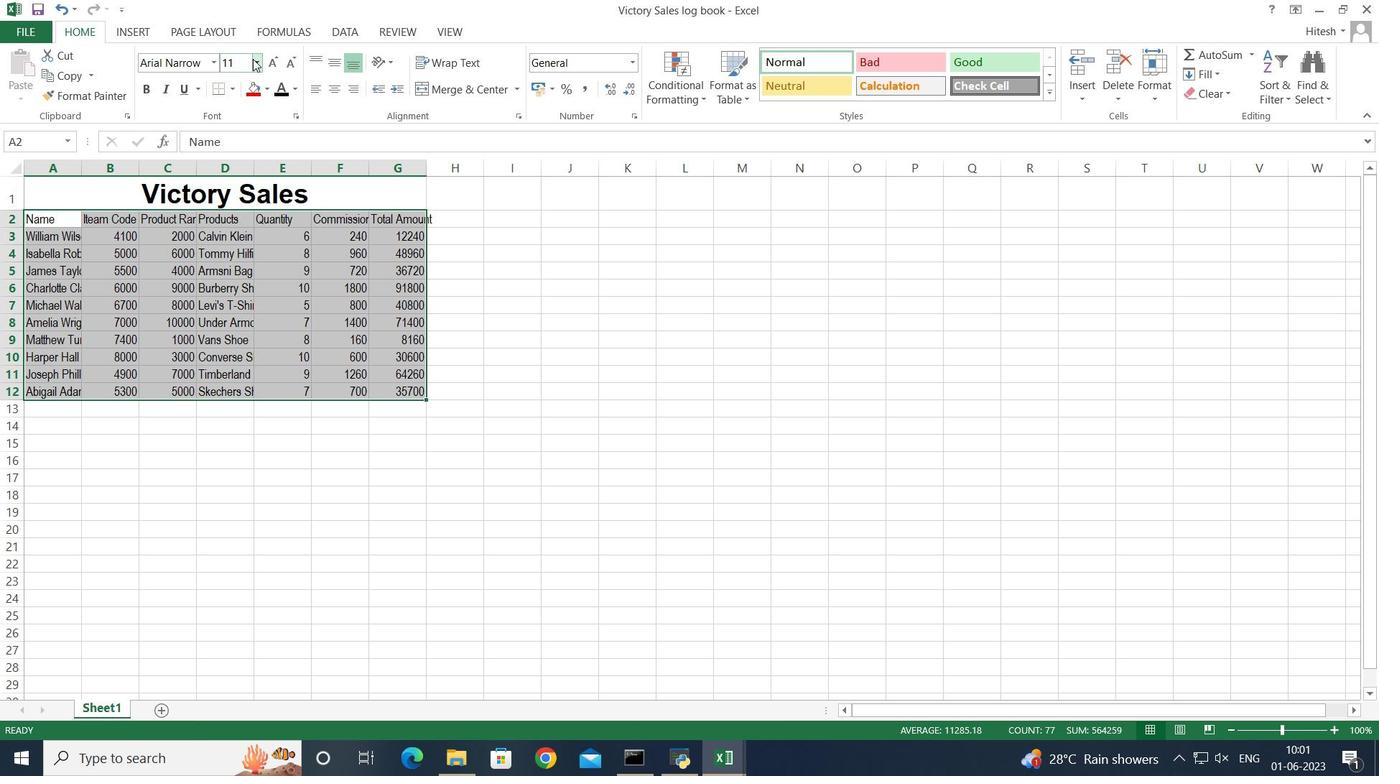 
Action: Mouse pressed left at (253, 58)
Screenshot: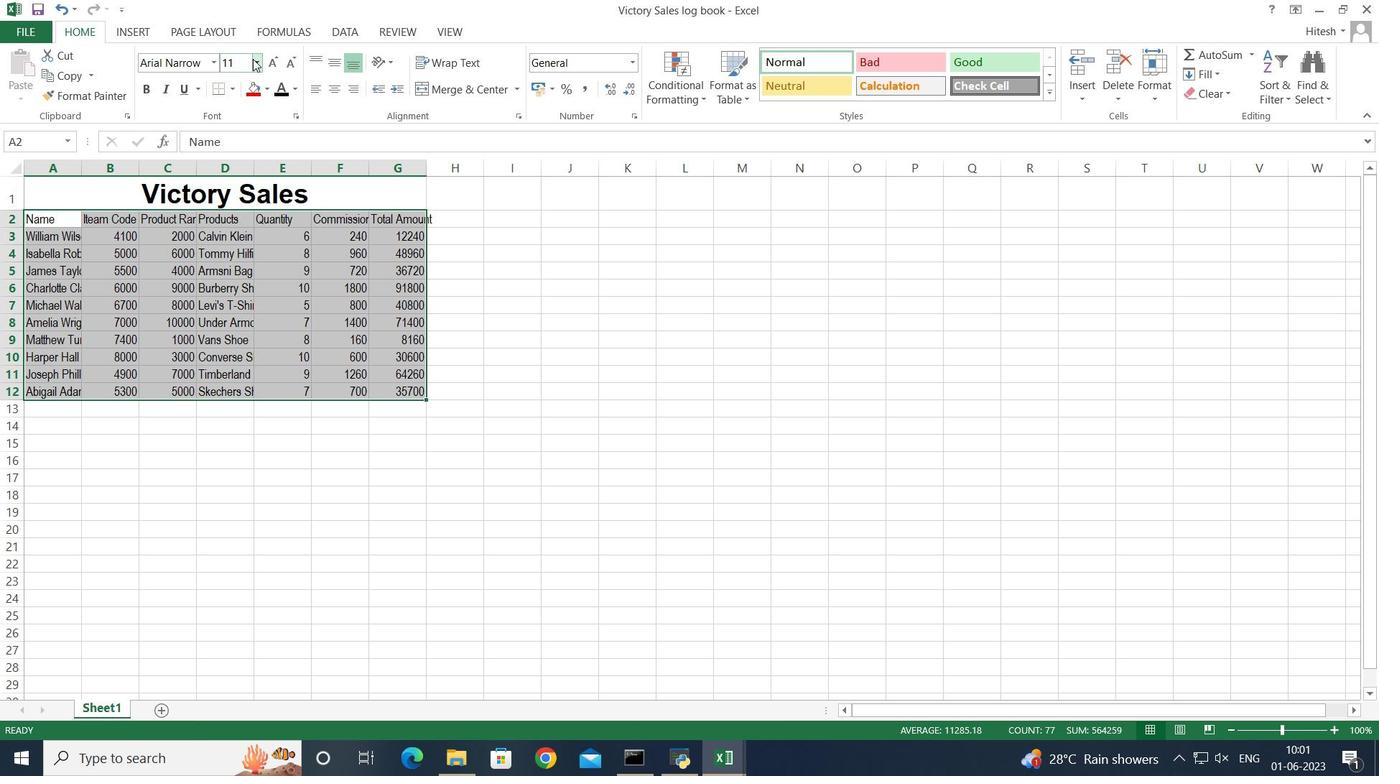 
Action: Mouse moved to (237, 163)
Screenshot: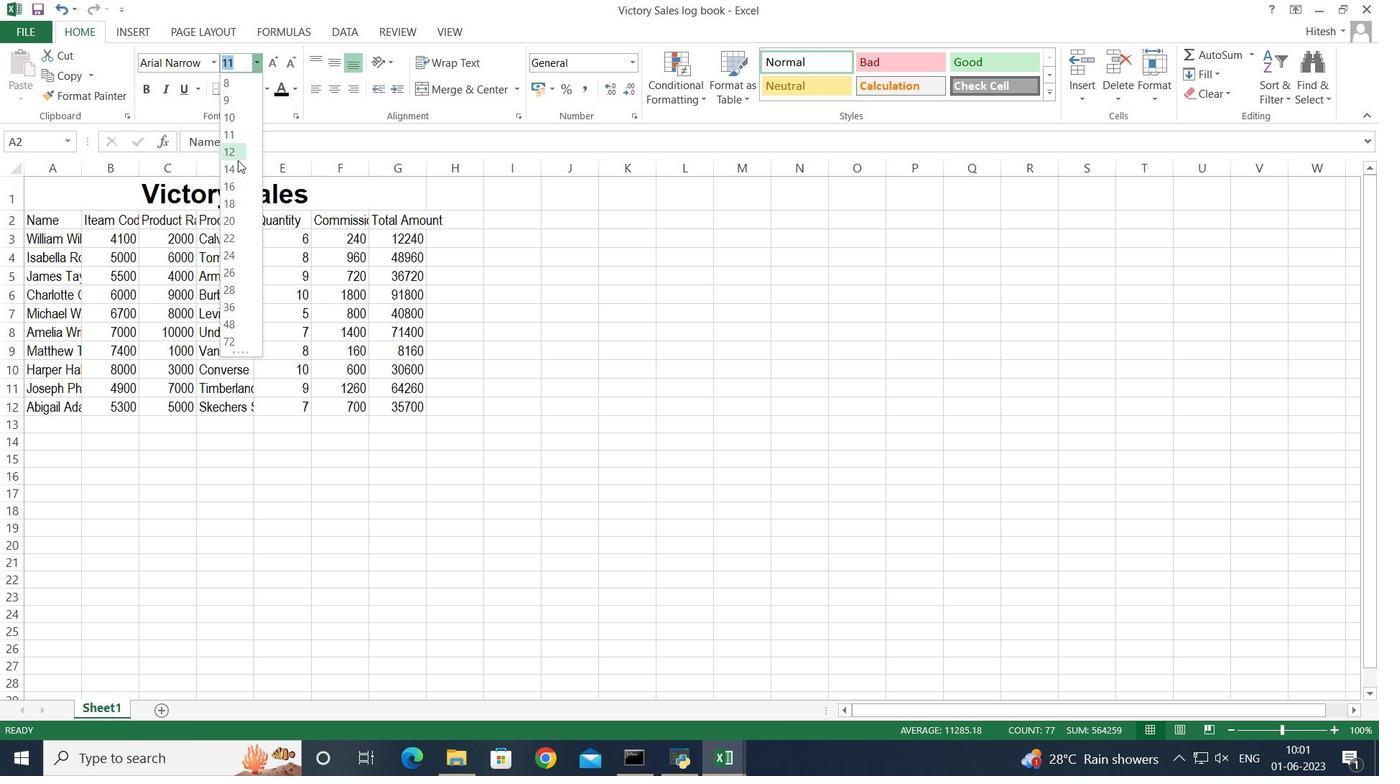 
Action: Mouse pressed left at (237, 163)
Screenshot: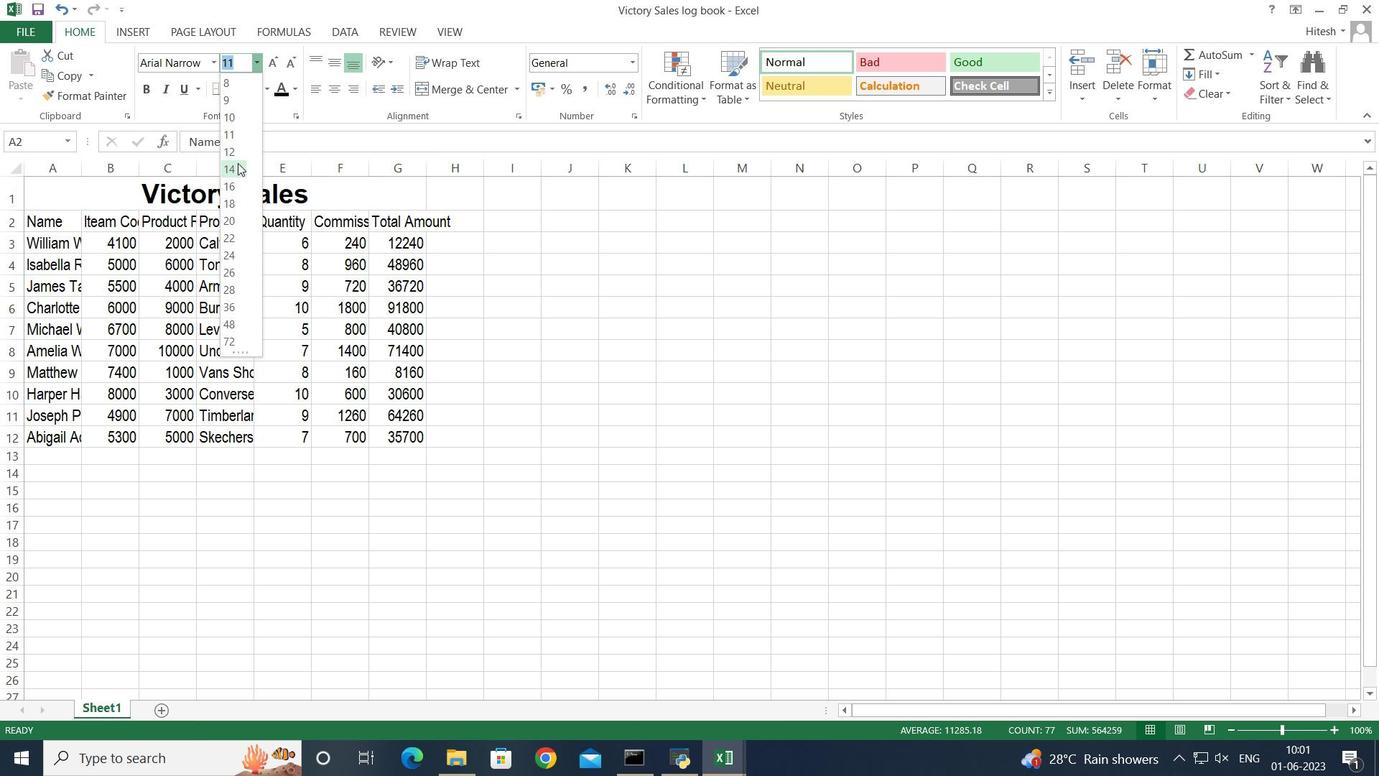 
Action: Mouse moved to (154, 503)
Screenshot: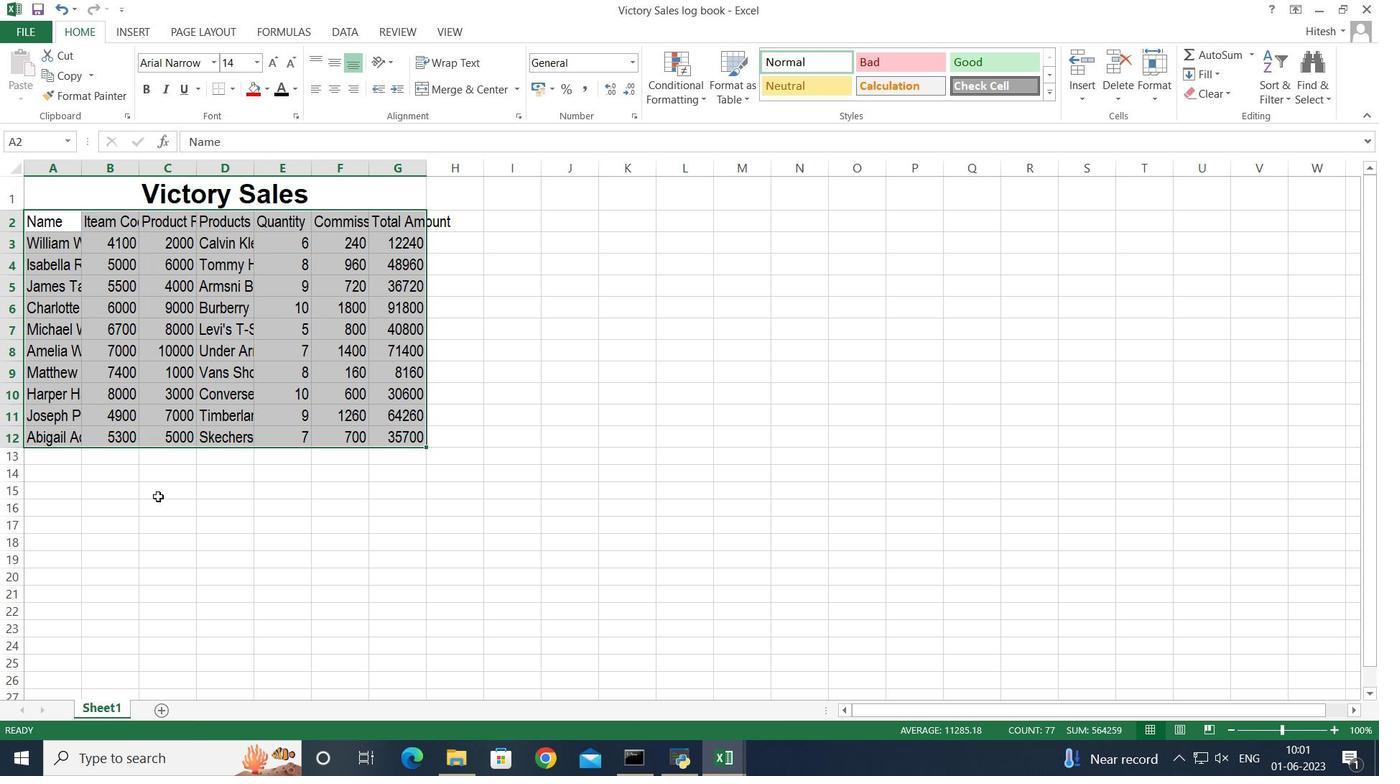 
Action: Mouse pressed left at (154, 503)
Screenshot: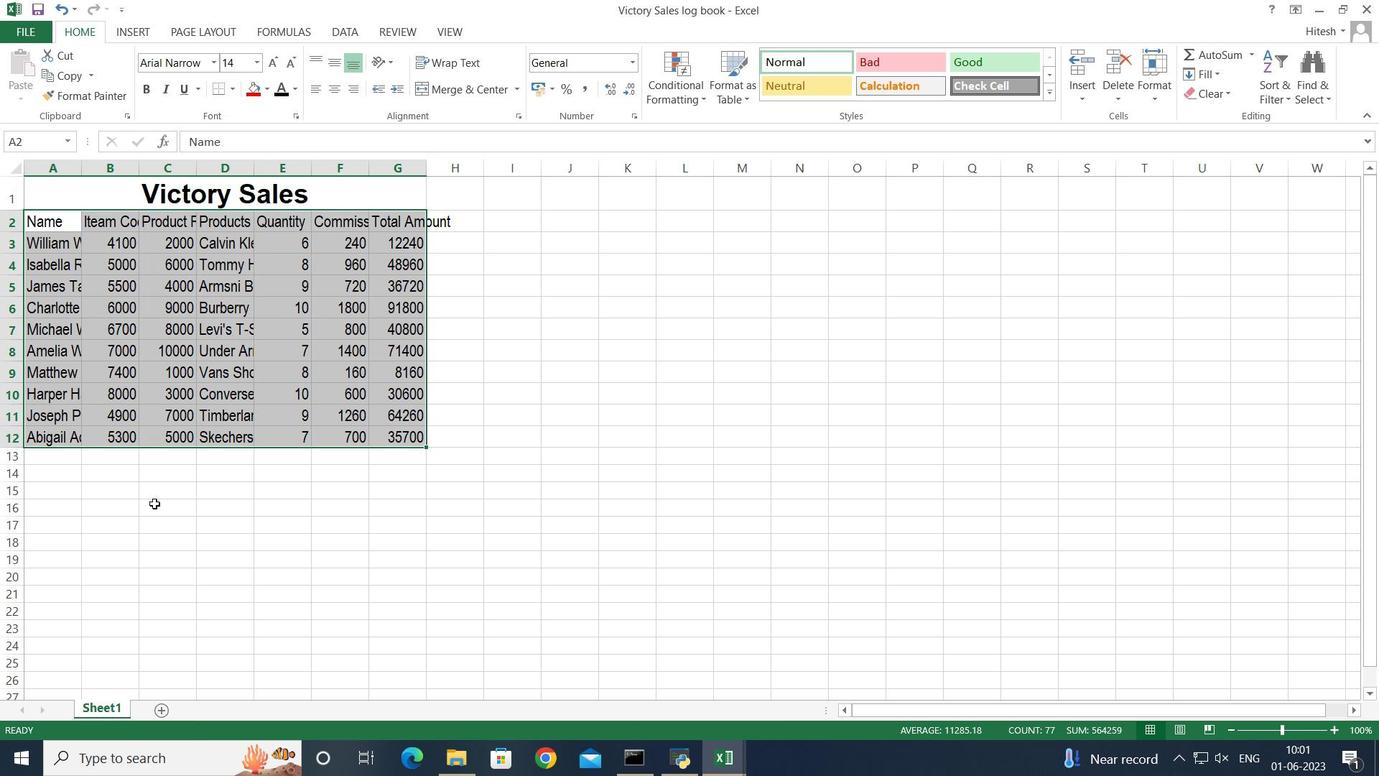 
Action: Mouse moved to (71, 198)
Screenshot: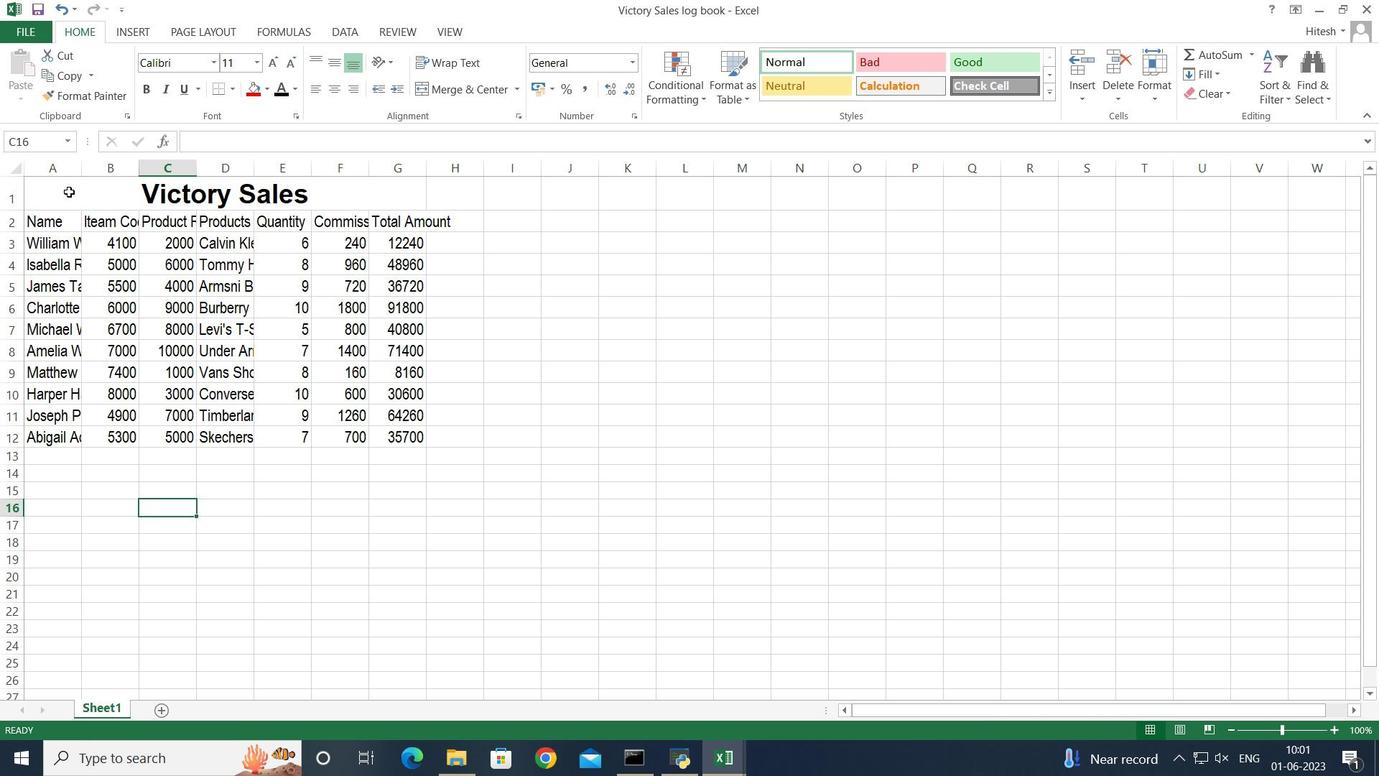 
Action: Mouse pressed left at (71, 198)
Screenshot: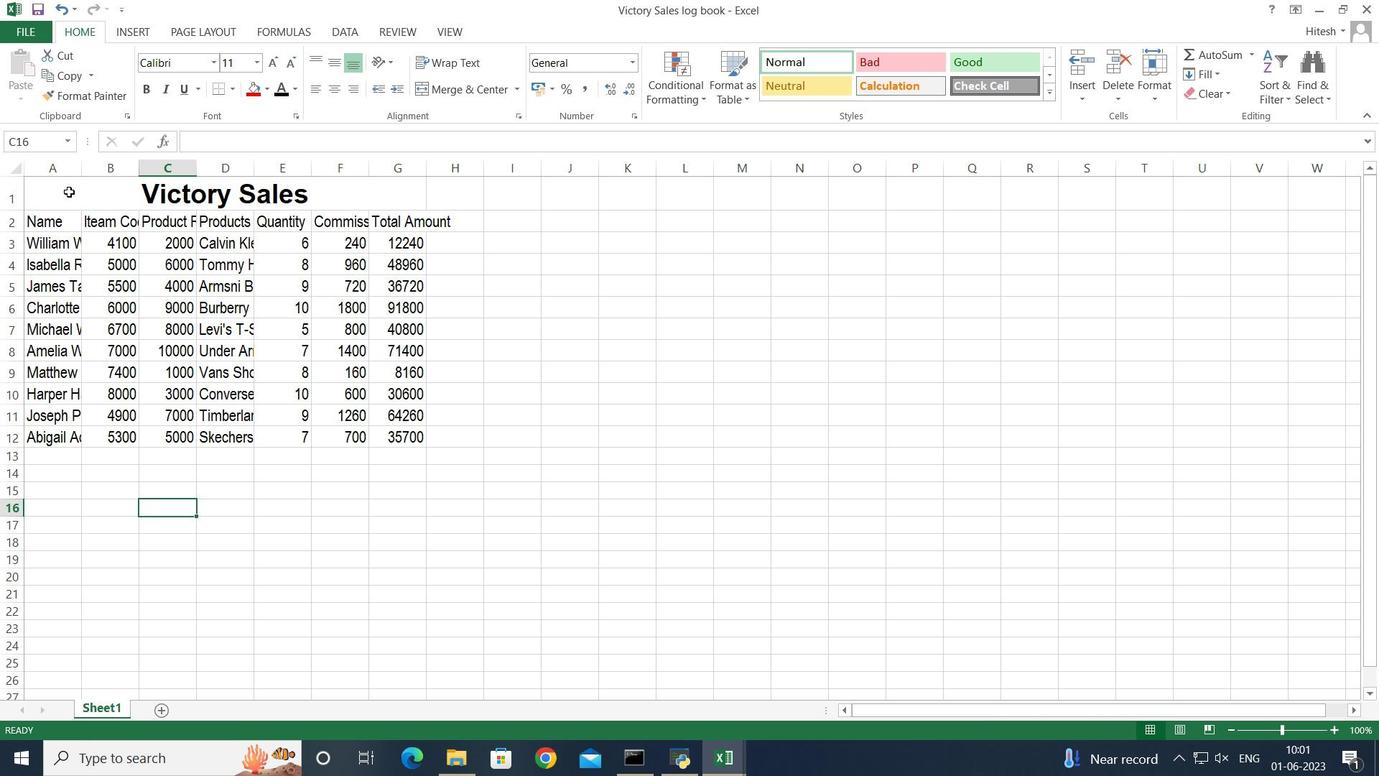 
Action: Key pressed <Key.shift><Key.down><Key.down><Key.down><Key.down><Key.down><Key.down><Key.down><Key.down><Key.down><Key.down><Key.down>
Screenshot: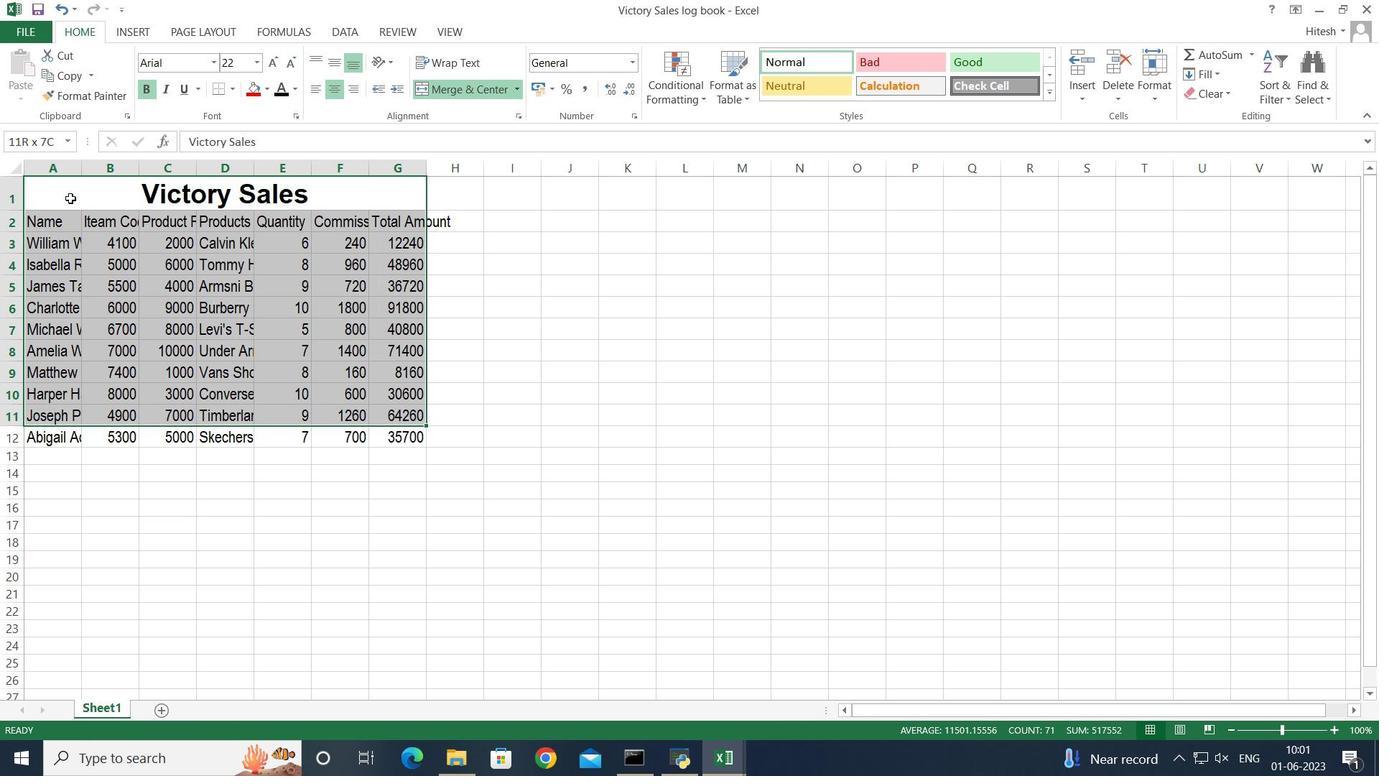 
Action: Mouse moved to (337, 58)
Screenshot: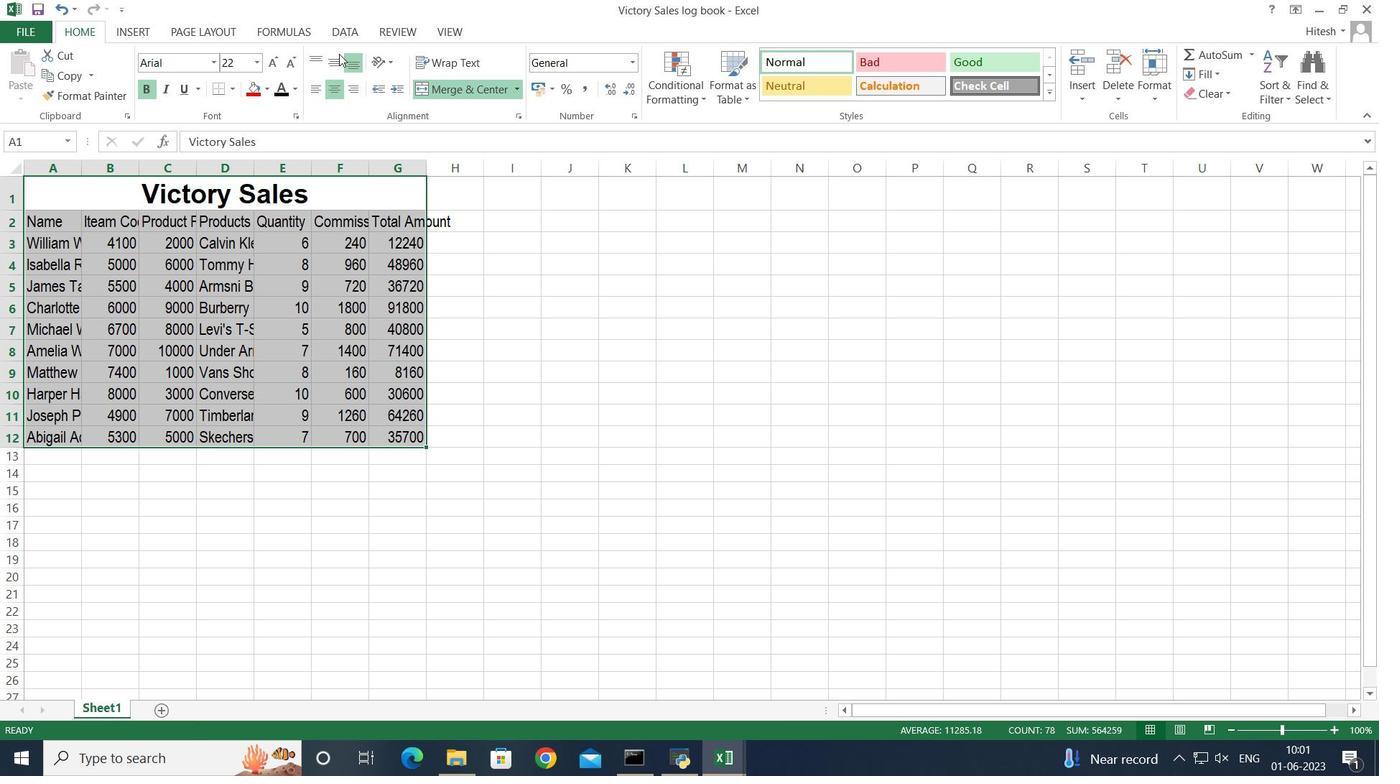 
Action: Mouse pressed left at (337, 58)
Screenshot: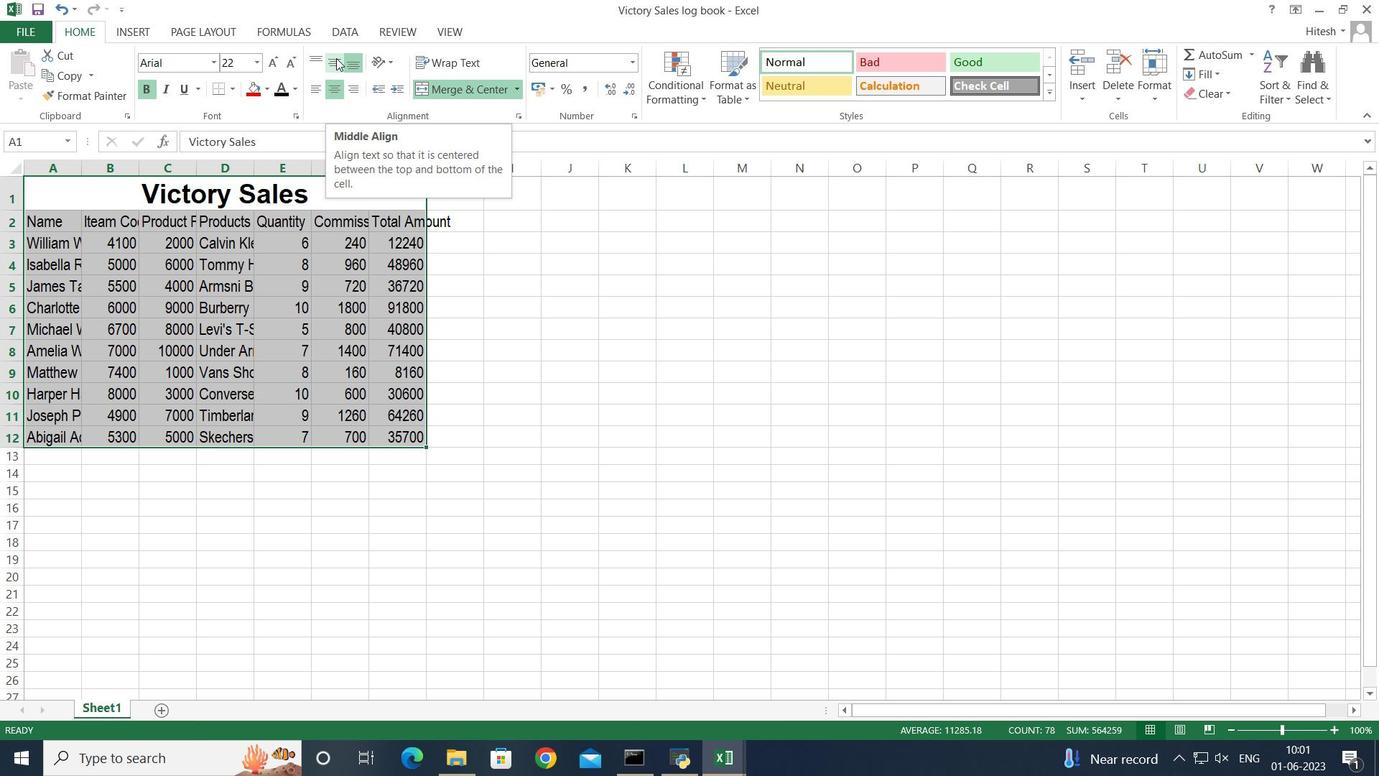 
Action: Mouse moved to (152, 486)
Screenshot: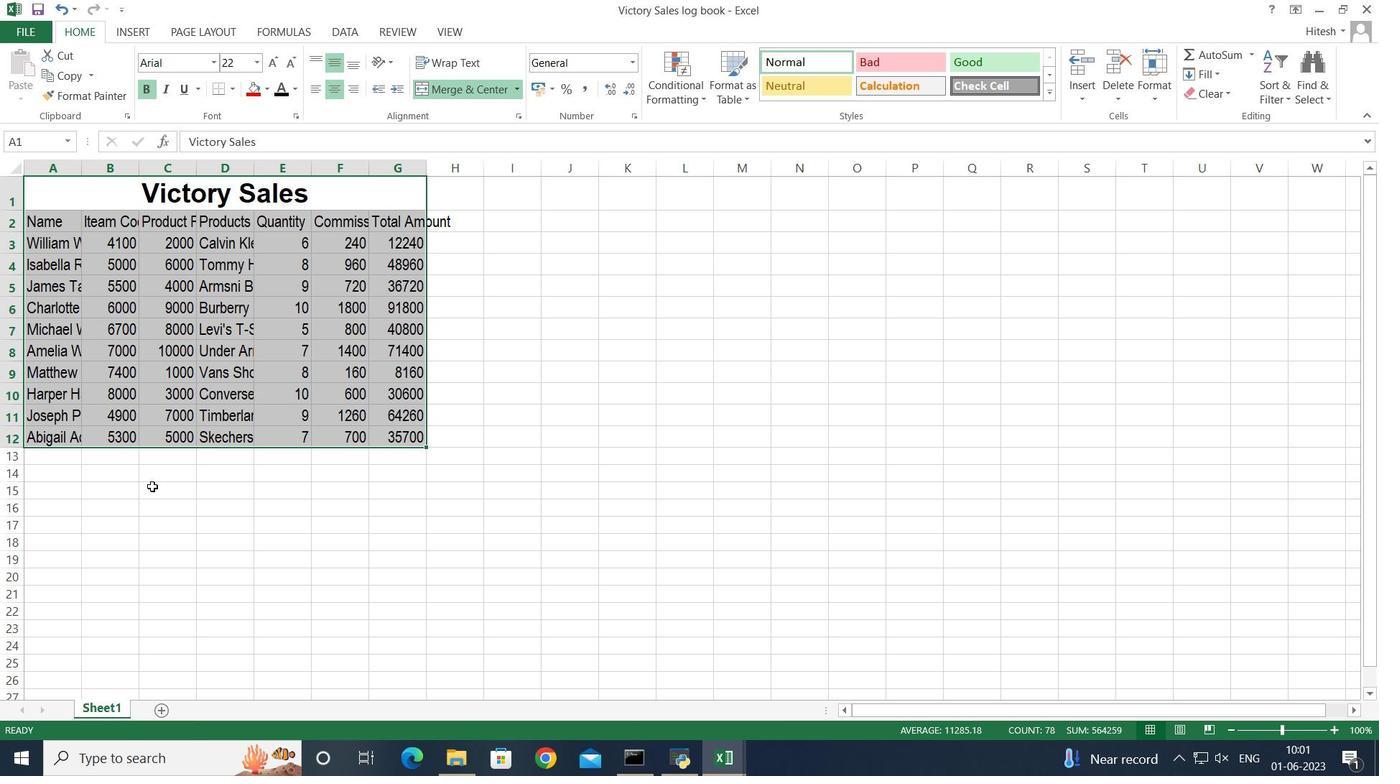 
Action: Mouse pressed left at (152, 486)
Screenshot: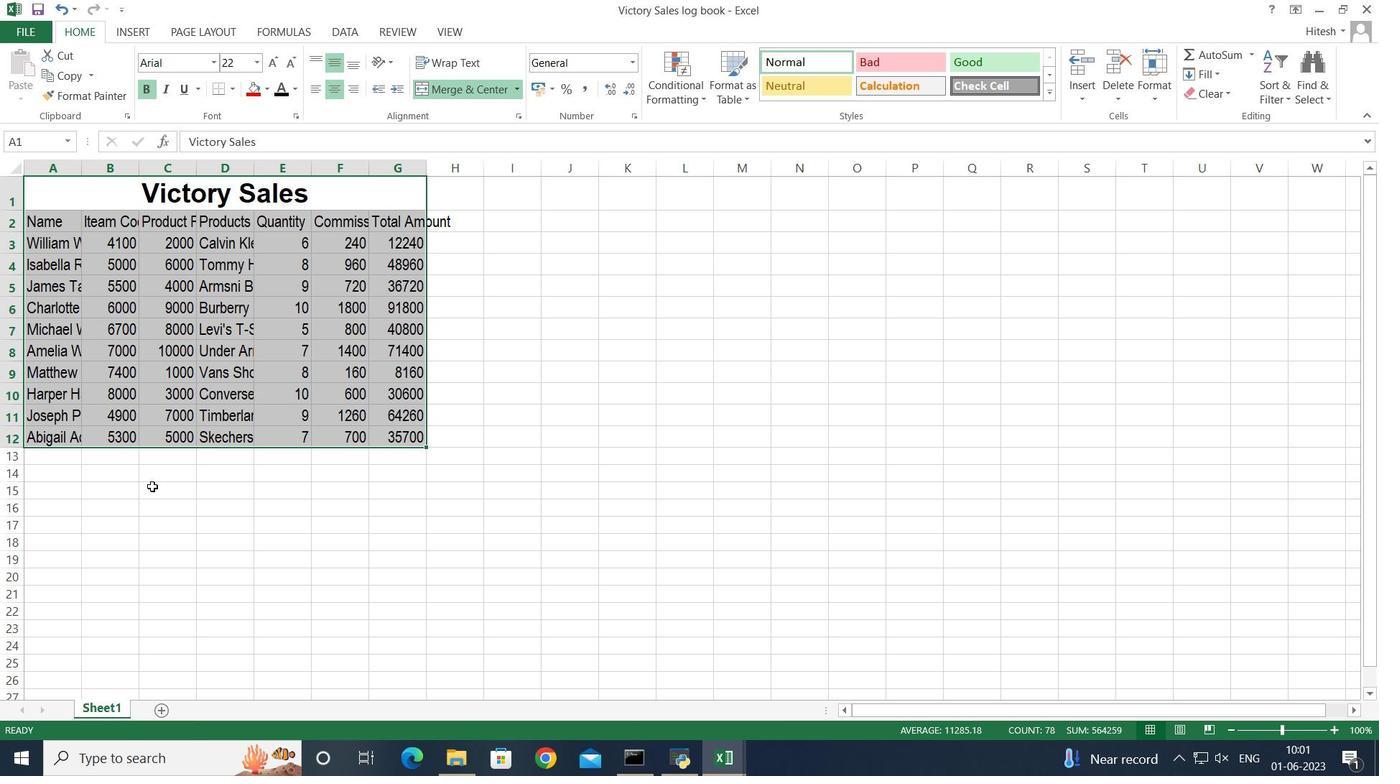 
Action: Mouse moved to (327, 487)
Screenshot: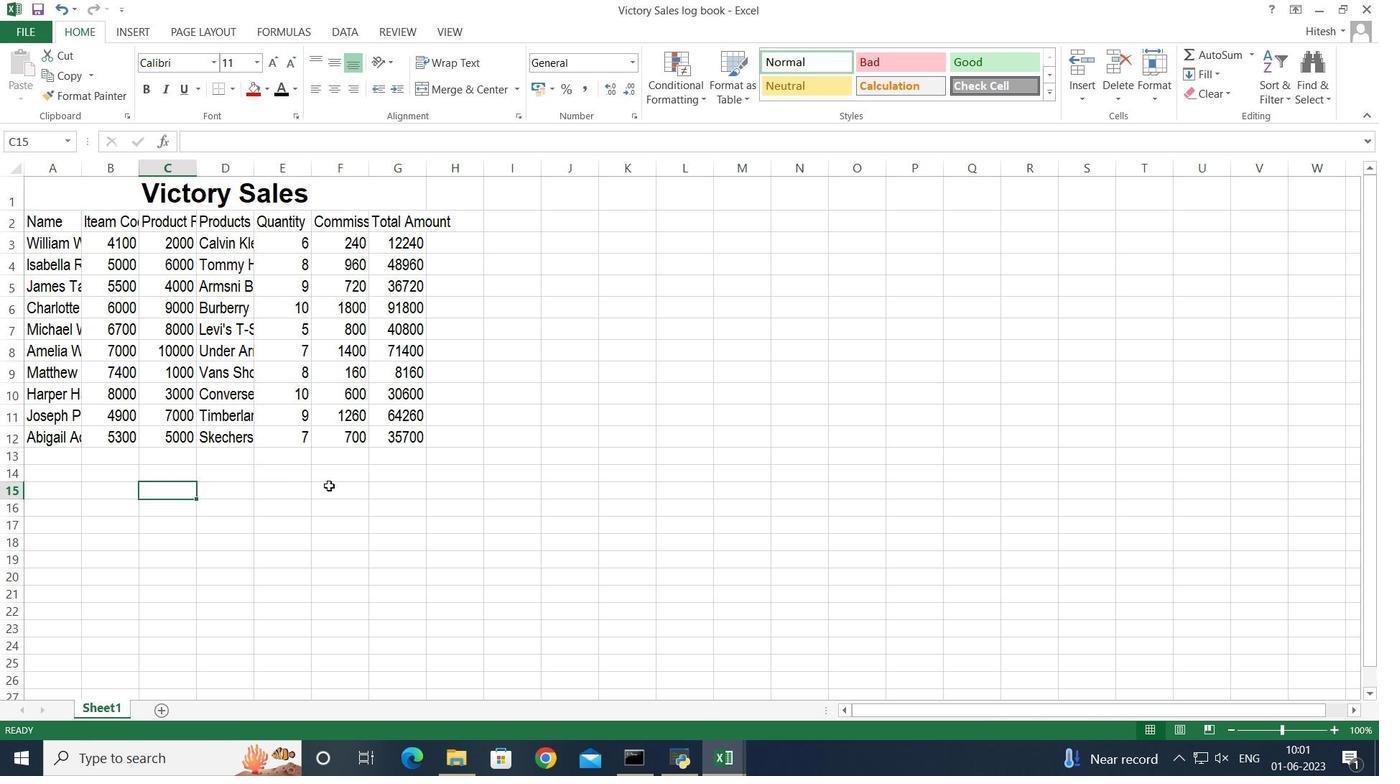 
